 Task: Look for space in Bhitarwār, India from 12th  July, 2023 to 15th July, 2023 for 3 adults in price range Rs.12000 to Rs.16000. Place can be entire place with 2 bedrooms having 3 beds and 1 bathroom. Property type can be house, flat, guest house. Booking option can be shelf check-in. Required host language is English.
Action: Mouse moved to (396, 48)
Screenshot: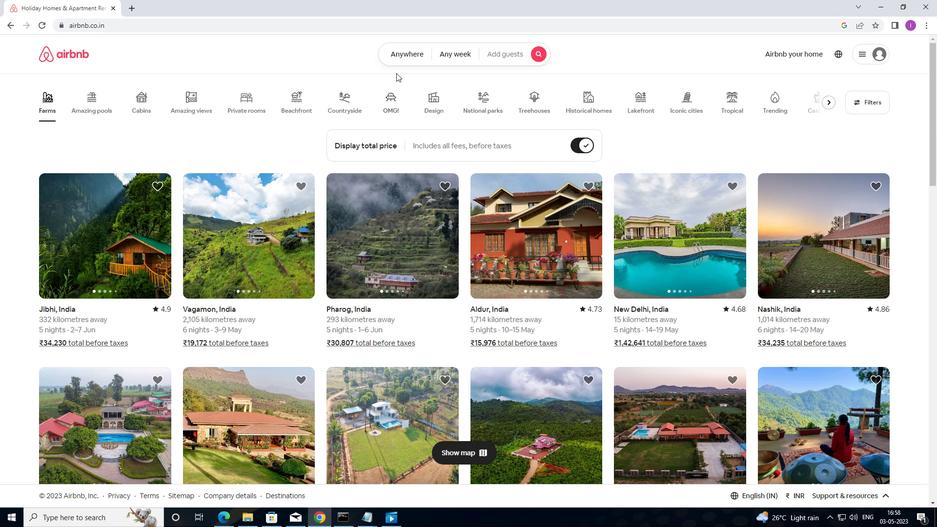 
Action: Mouse pressed left at (396, 48)
Screenshot: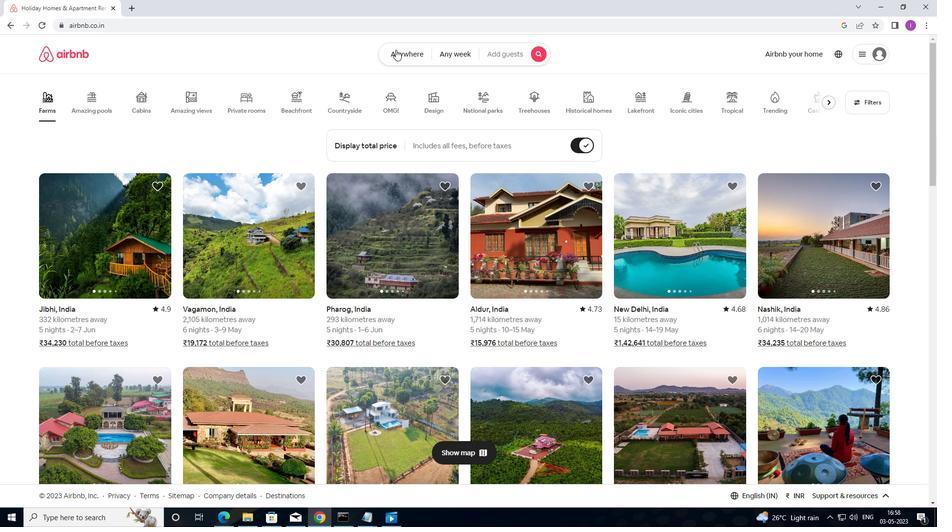 
Action: Mouse moved to (313, 95)
Screenshot: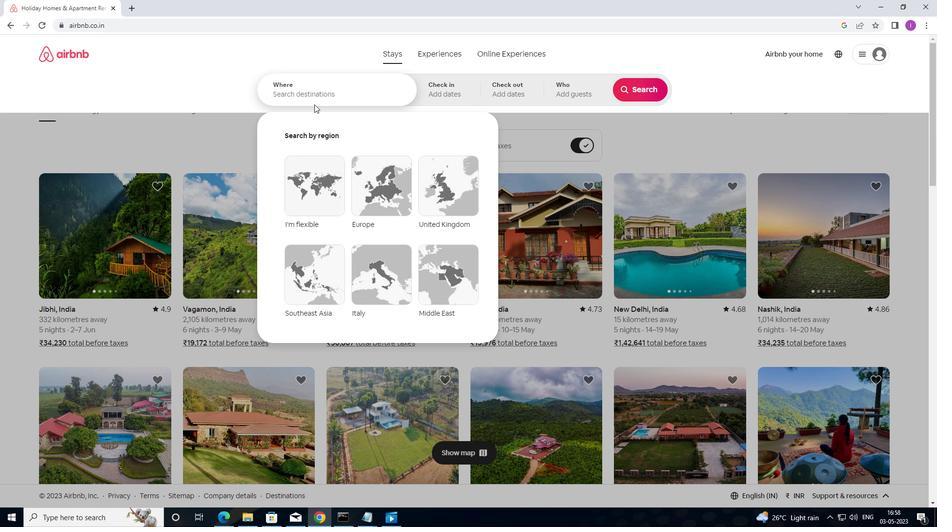 
Action: Mouse pressed left at (313, 95)
Screenshot: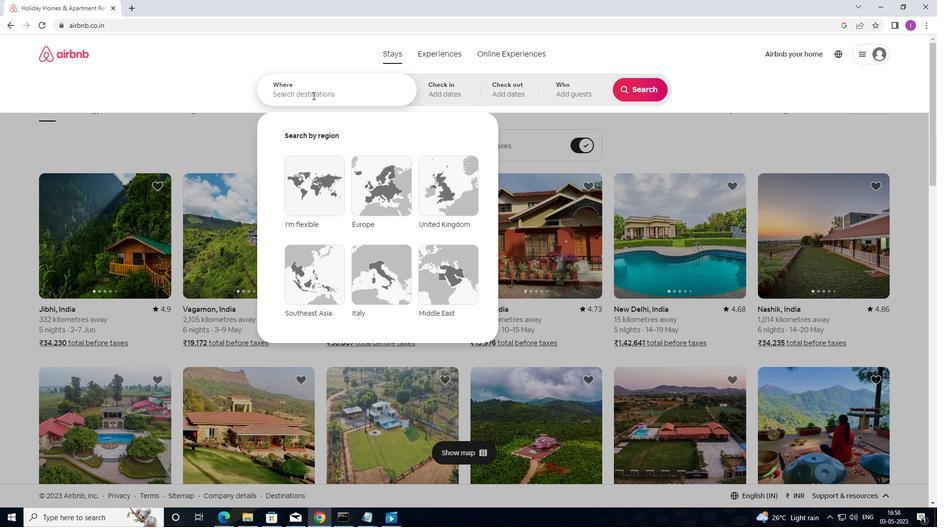 
Action: Mouse moved to (397, 85)
Screenshot: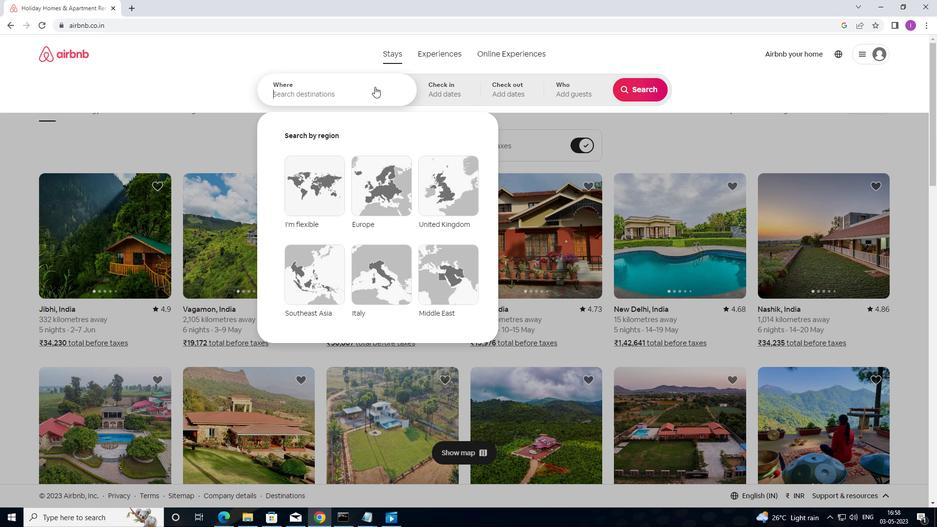 
Action: Key pressed <Key.shift>BHITARWAR,<Key.shift>INDIA
Screenshot: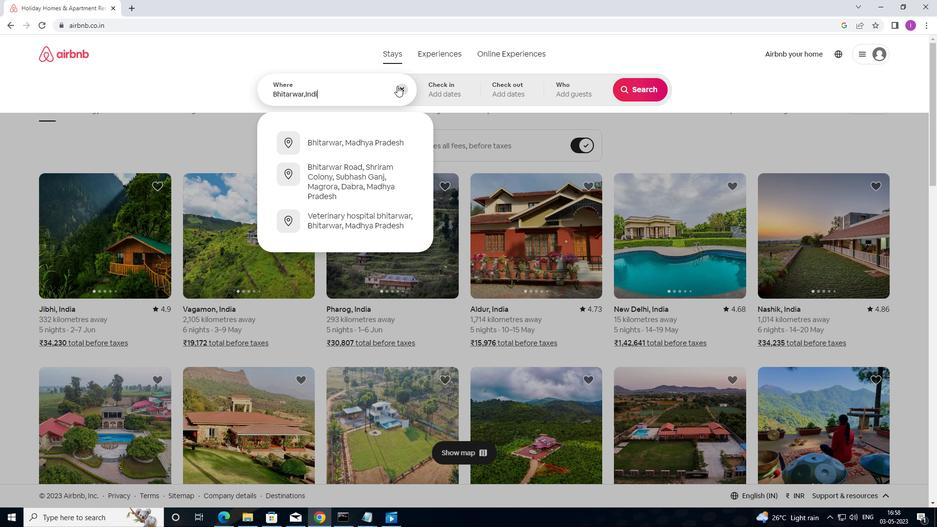 
Action: Mouse moved to (462, 87)
Screenshot: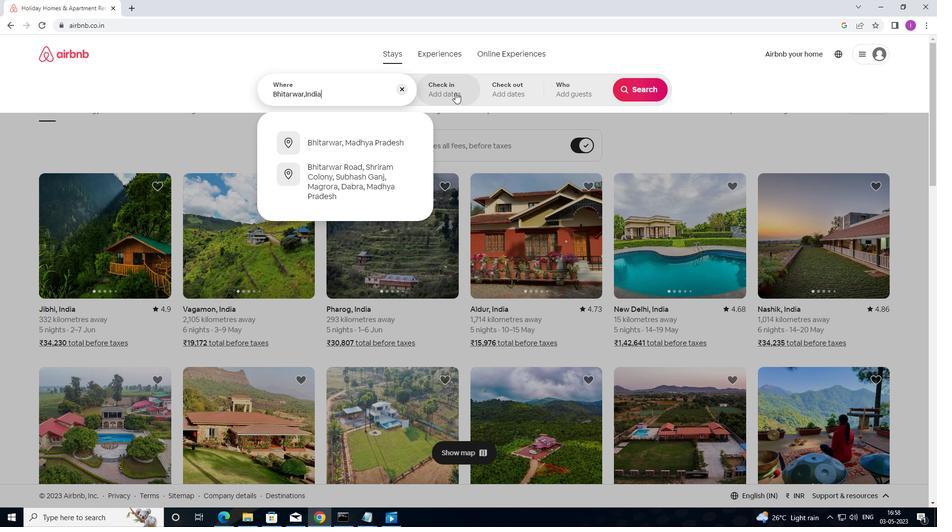 
Action: Mouse pressed left at (462, 87)
Screenshot: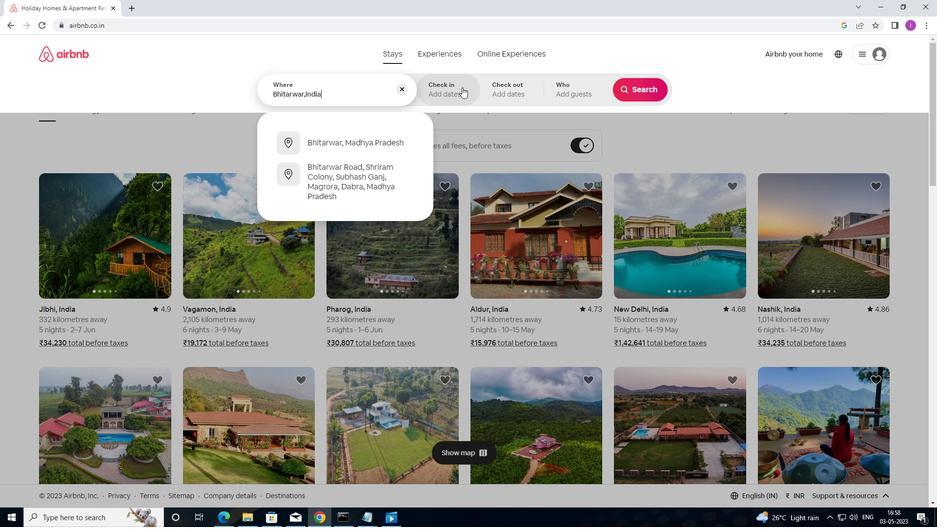 
Action: Mouse moved to (635, 173)
Screenshot: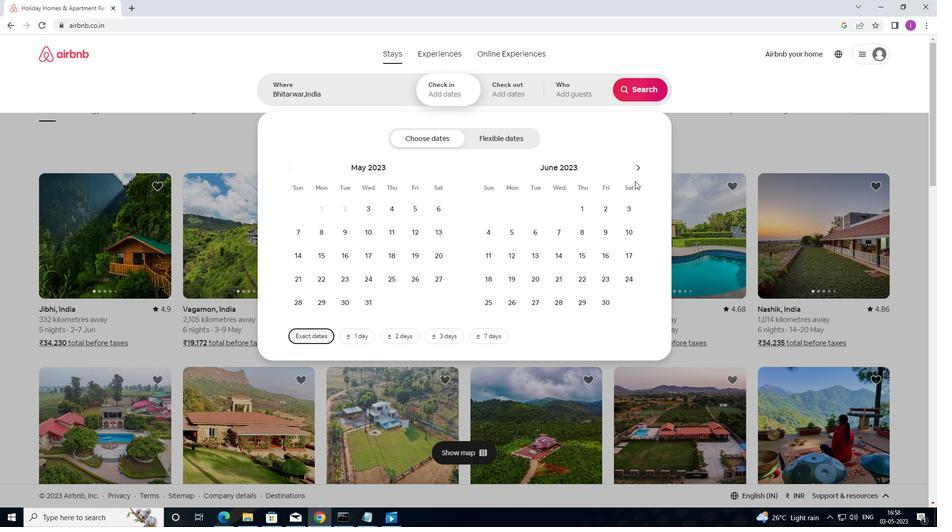 
Action: Mouse pressed left at (635, 173)
Screenshot: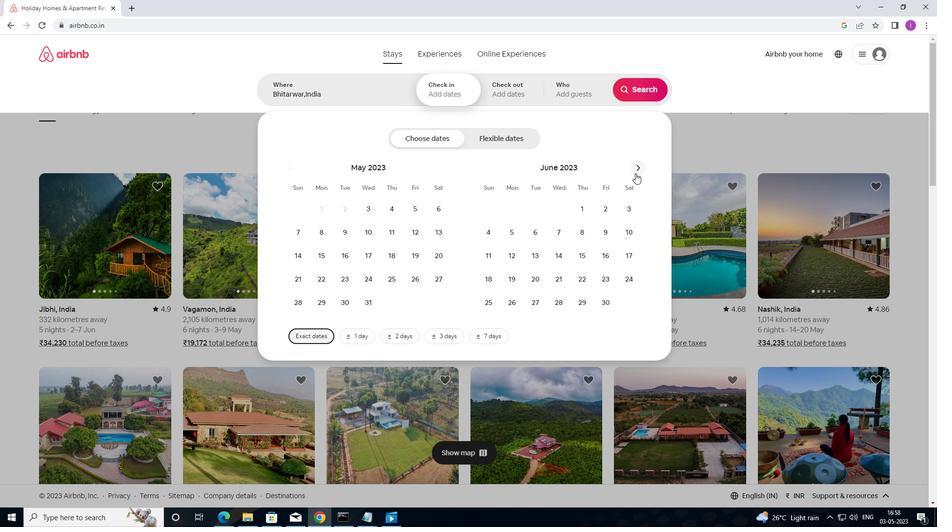 
Action: Mouse moved to (553, 255)
Screenshot: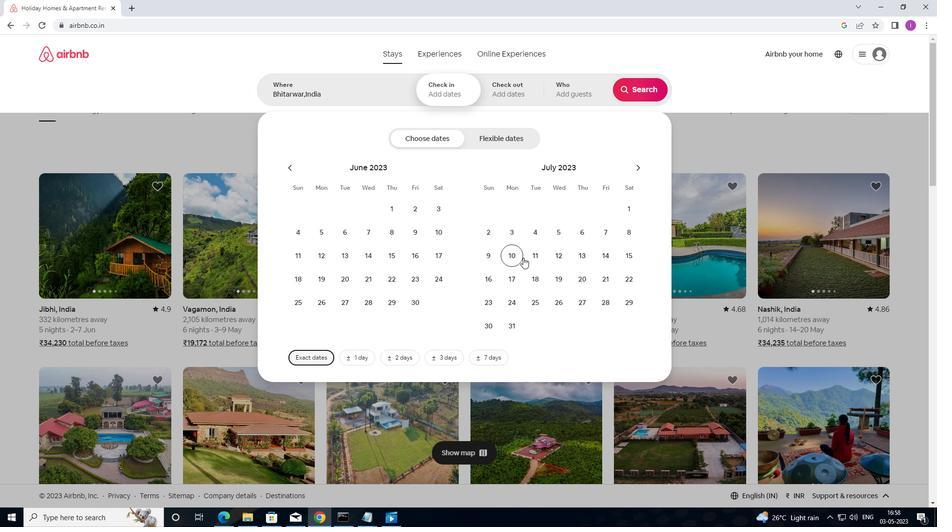 
Action: Mouse pressed left at (553, 255)
Screenshot: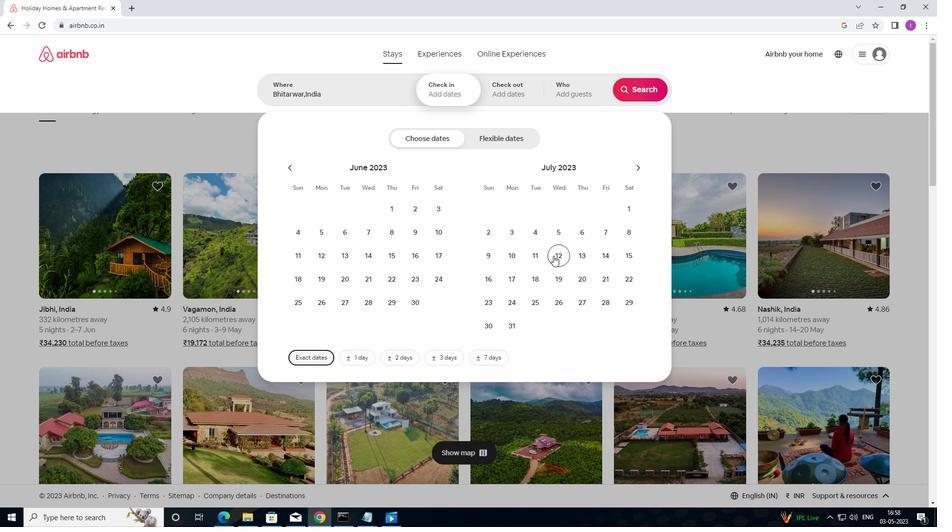 
Action: Mouse moved to (633, 255)
Screenshot: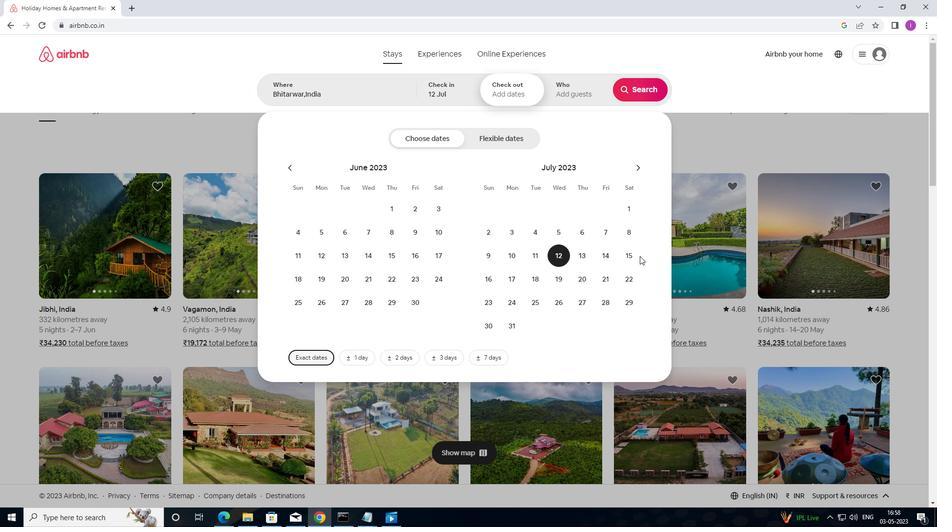 
Action: Mouse pressed left at (633, 255)
Screenshot: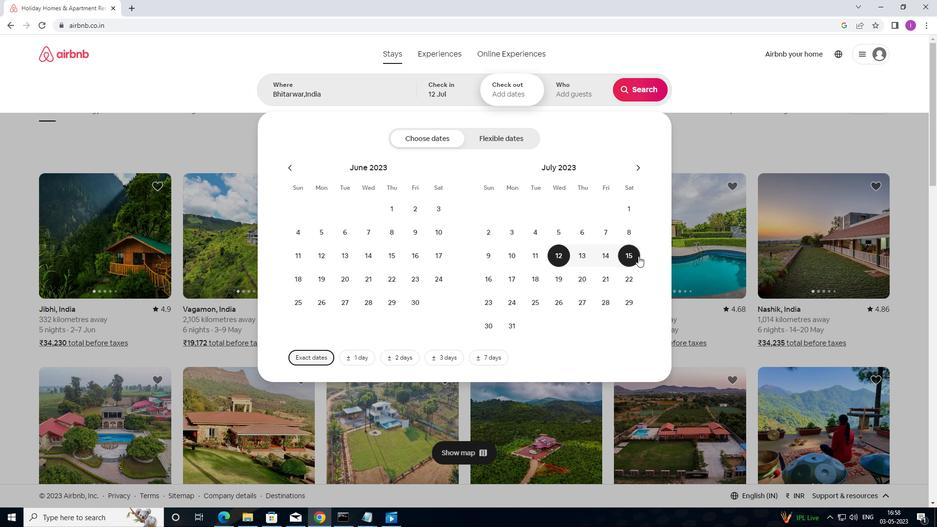 
Action: Mouse moved to (587, 91)
Screenshot: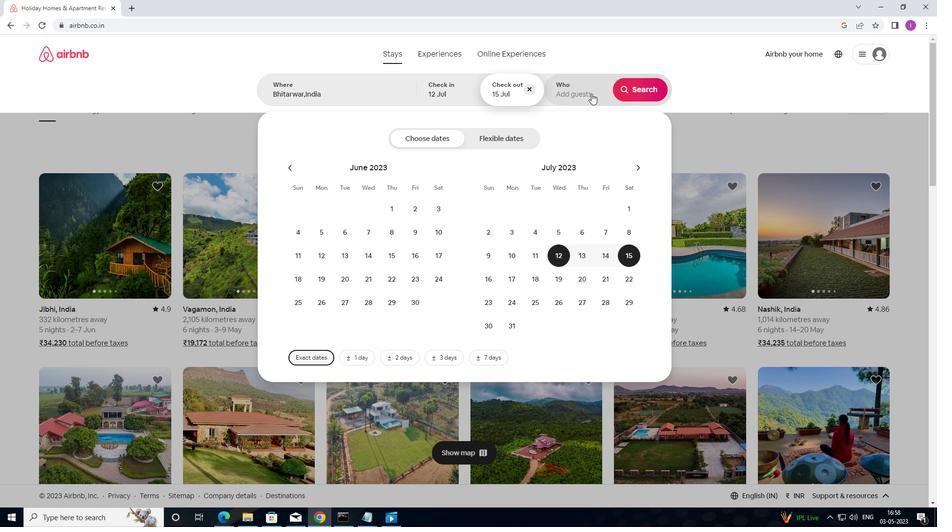 
Action: Mouse pressed left at (587, 91)
Screenshot: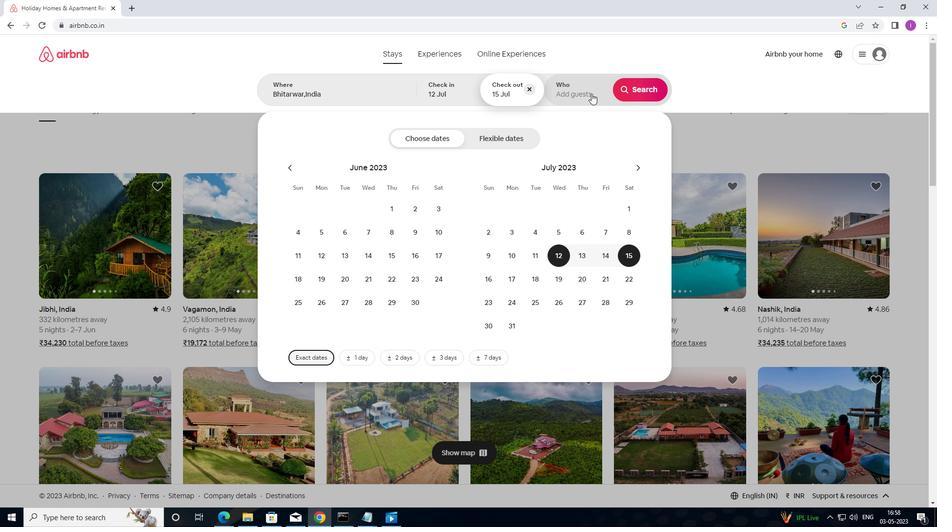
Action: Mouse moved to (647, 145)
Screenshot: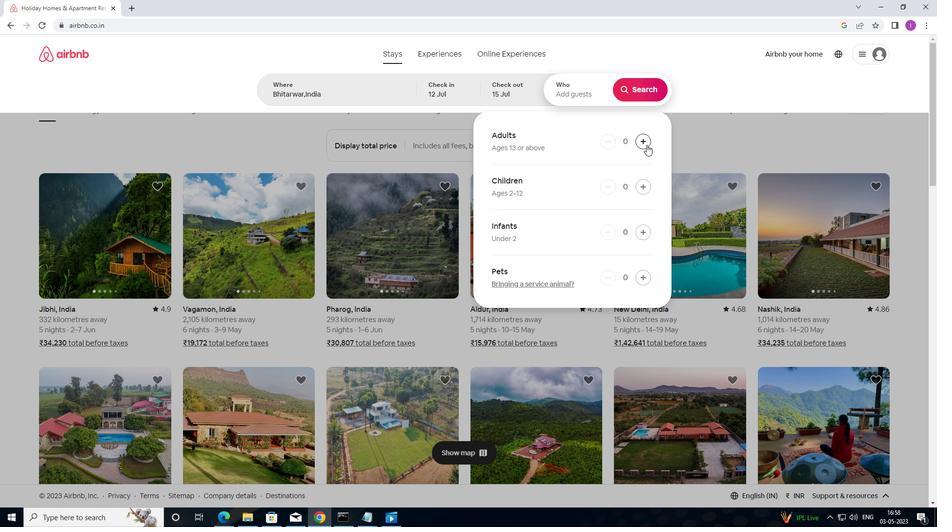 
Action: Mouse pressed left at (647, 145)
Screenshot: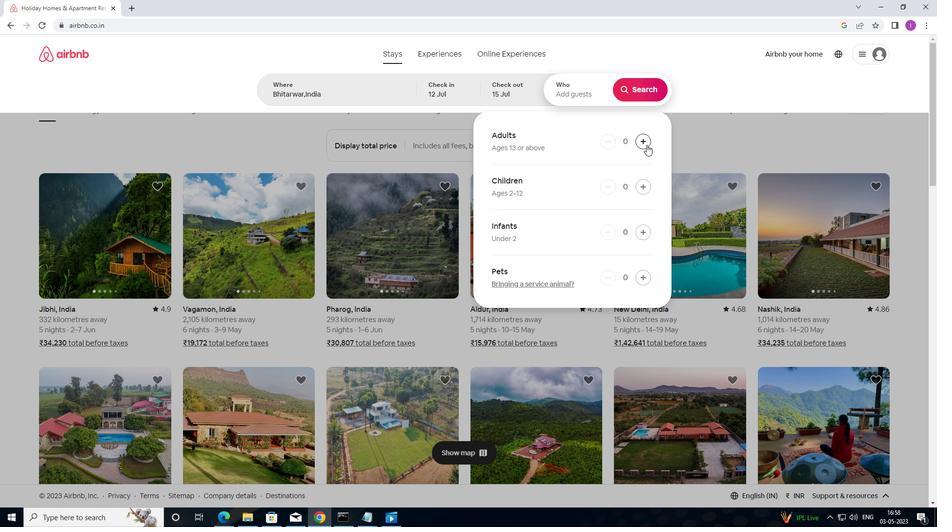 
Action: Mouse moved to (645, 145)
Screenshot: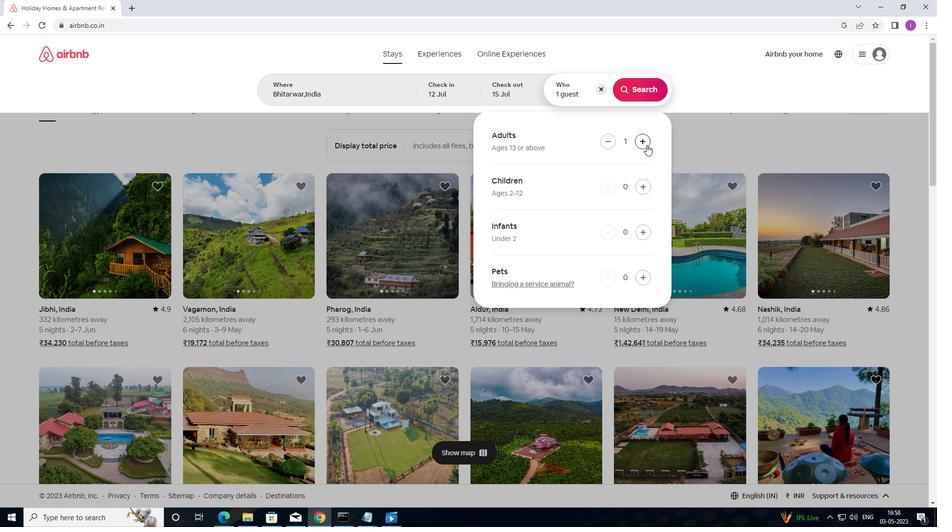 
Action: Mouse pressed left at (645, 145)
Screenshot: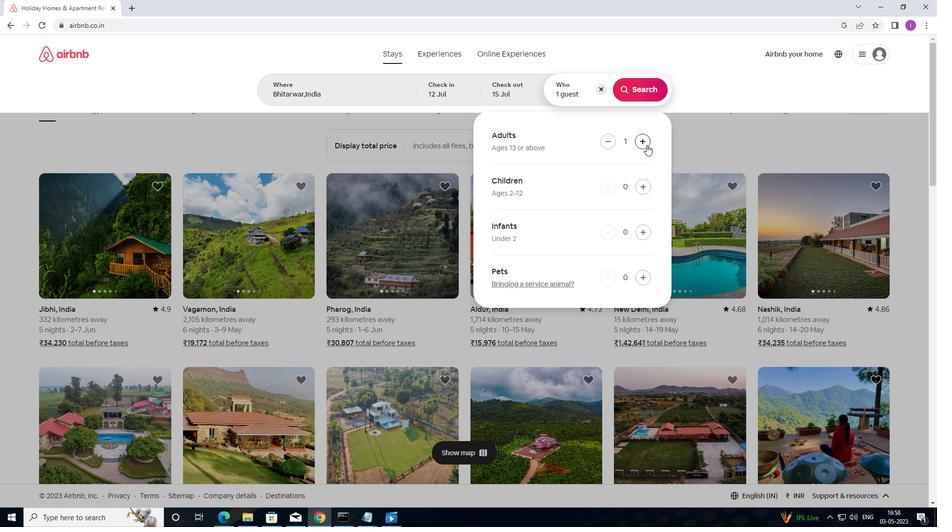 
Action: Mouse moved to (642, 140)
Screenshot: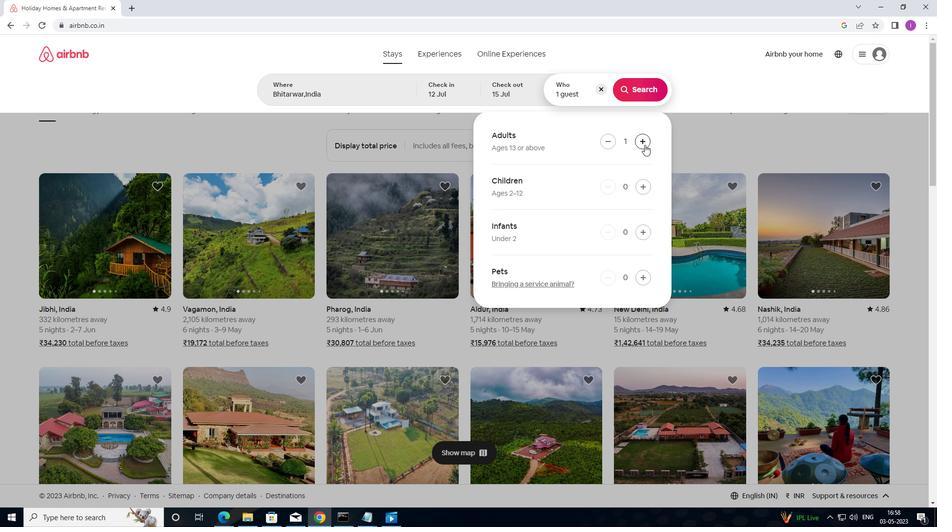 
Action: Mouse pressed left at (642, 140)
Screenshot: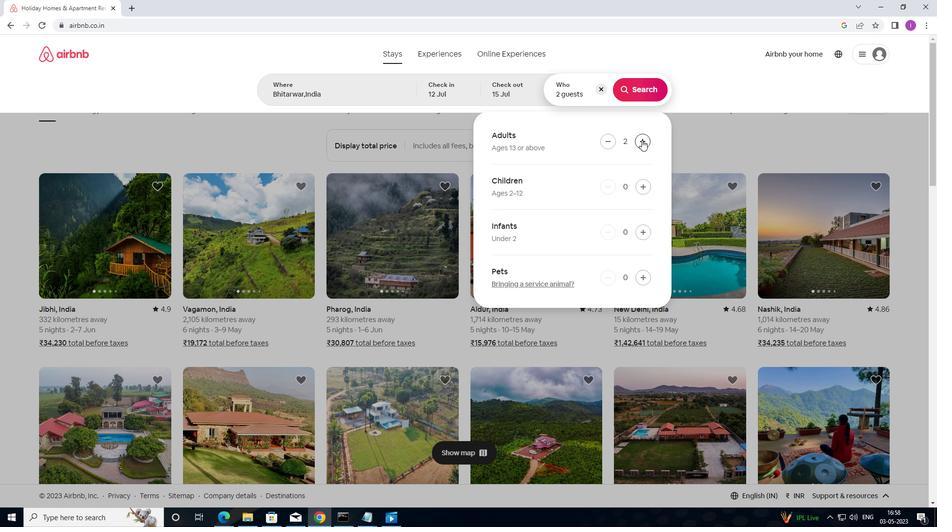 
Action: Mouse moved to (653, 95)
Screenshot: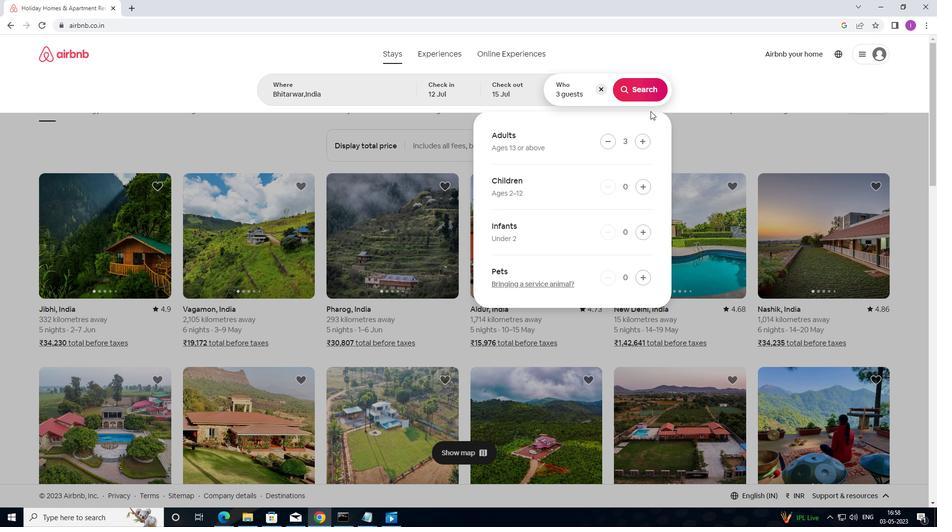 
Action: Mouse pressed left at (653, 95)
Screenshot: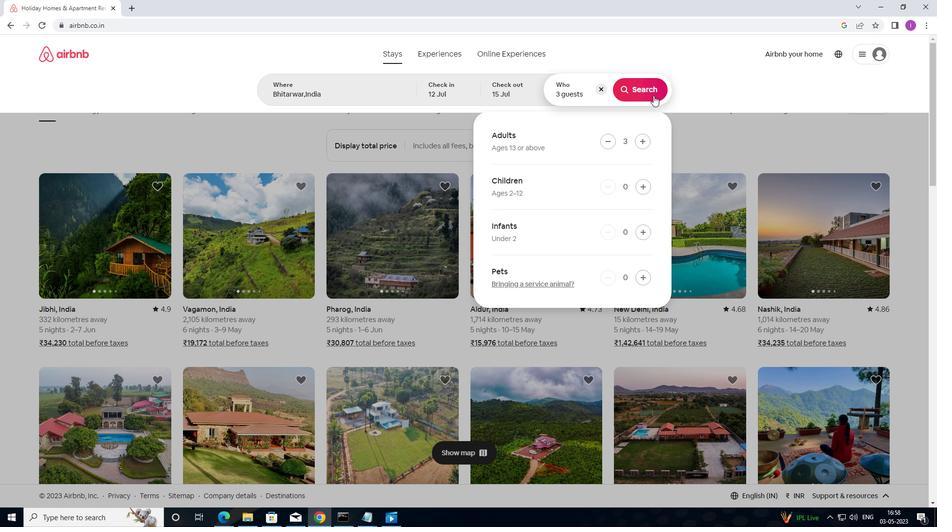 
Action: Mouse moved to (888, 89)
Screenshot: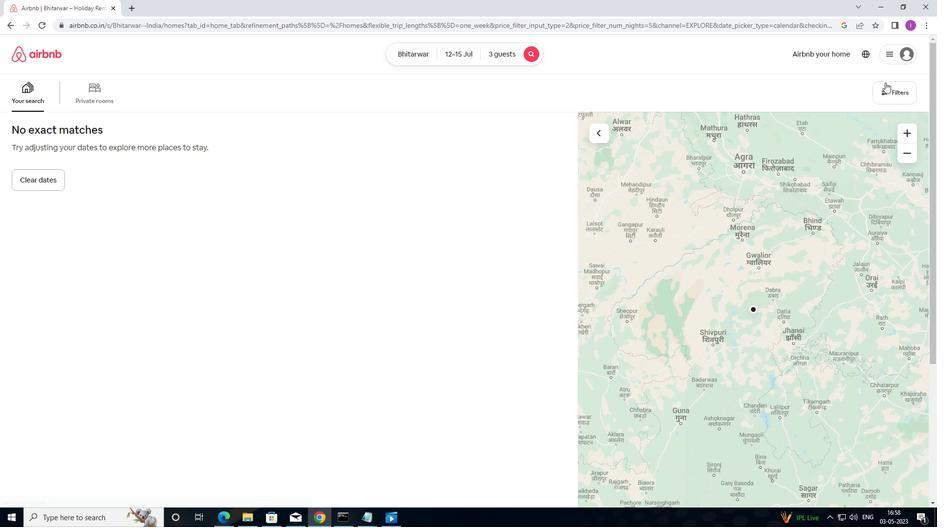 
Action: Mouse pressed left at (888, 89)
Screenshot: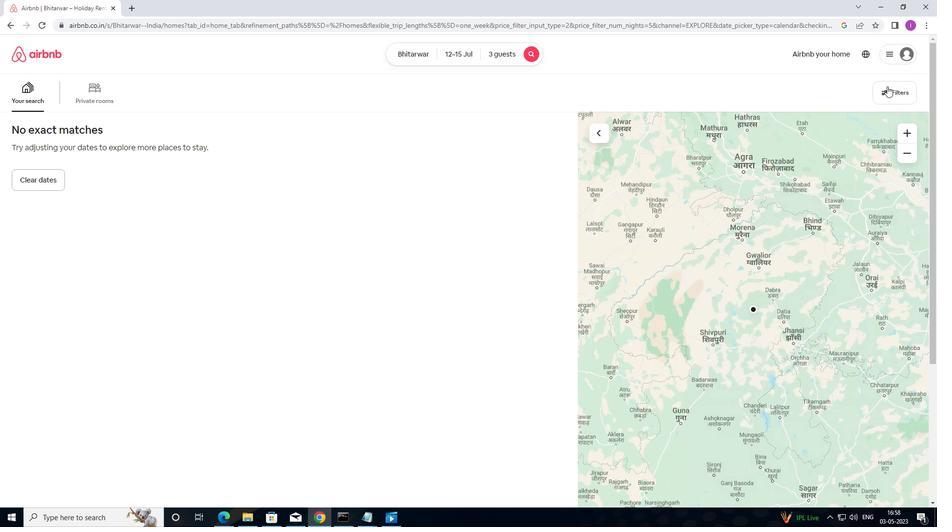 
Action: Mouse moved to (371, 153)
Screenshot: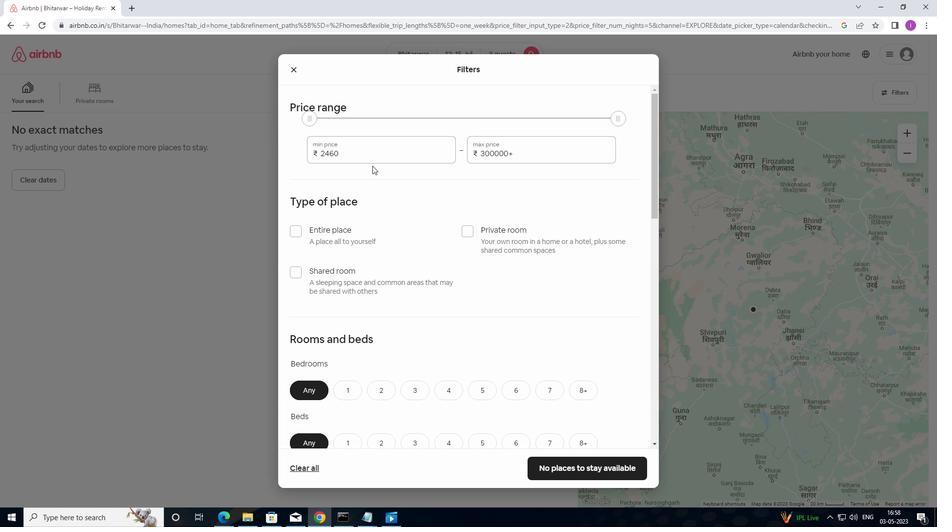 
Action: Mouse pressed left at (371, 153)
Screenshot: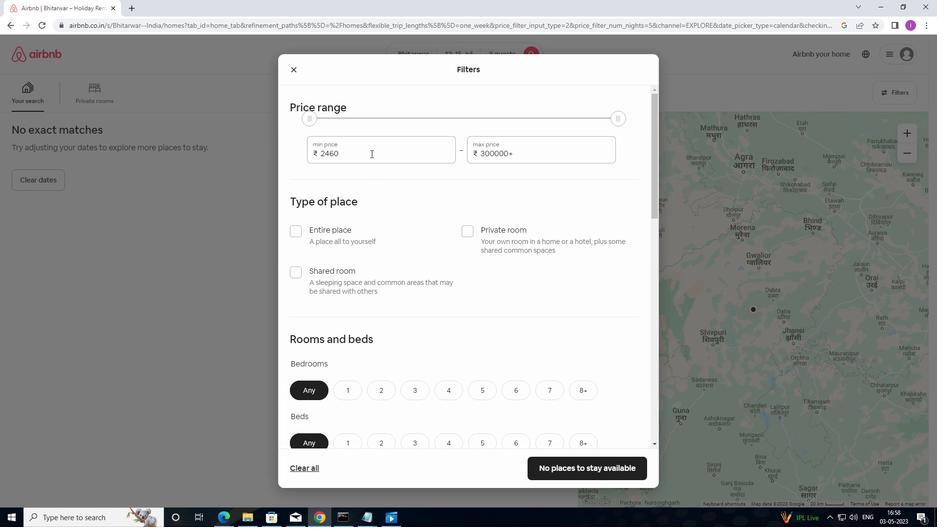 
Action: Mouse moved to (316, 156)
Screenshot: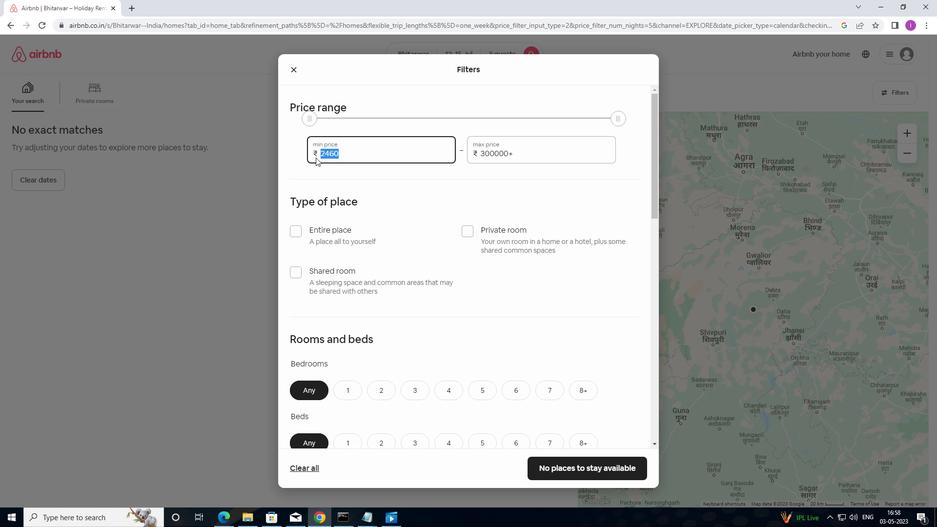 
Action: Key pressed 12
Screenshot: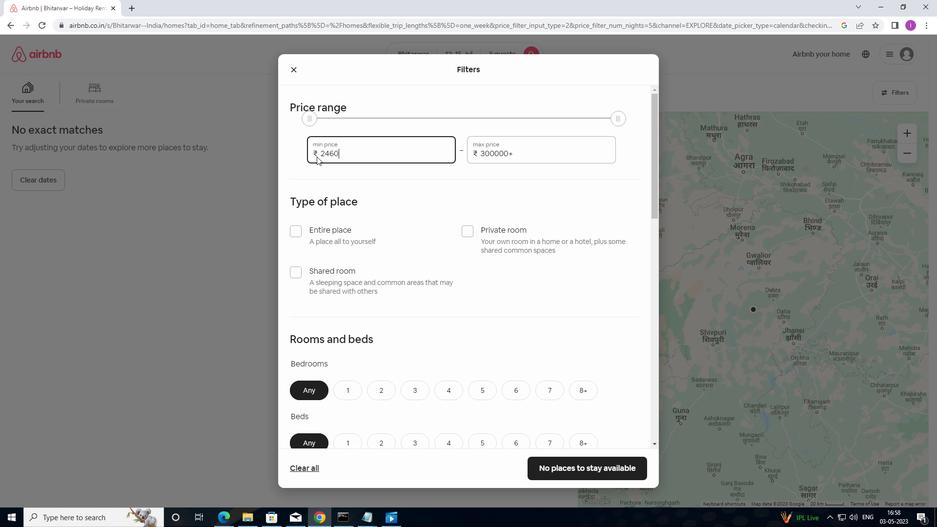
Action: Mouse moved to (317, 155)
Screenshot: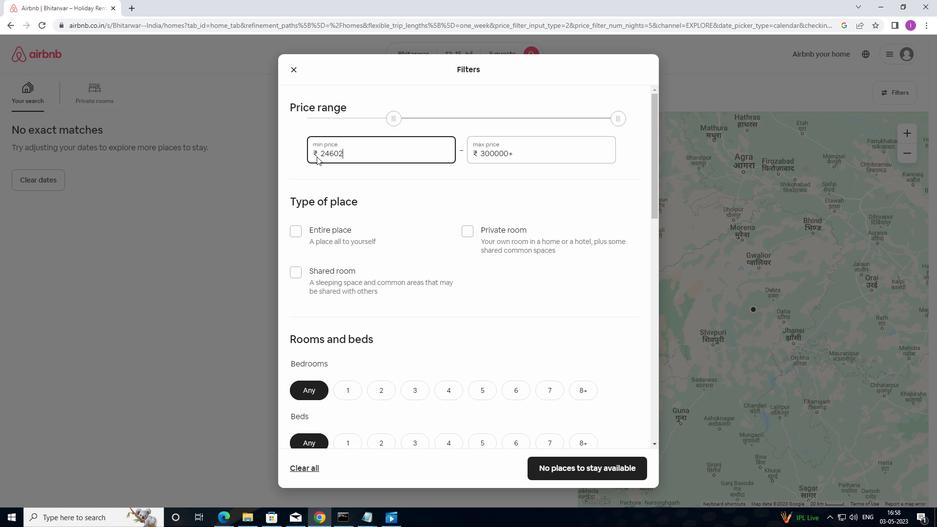 
Action: Key pressed 0
Screenshot: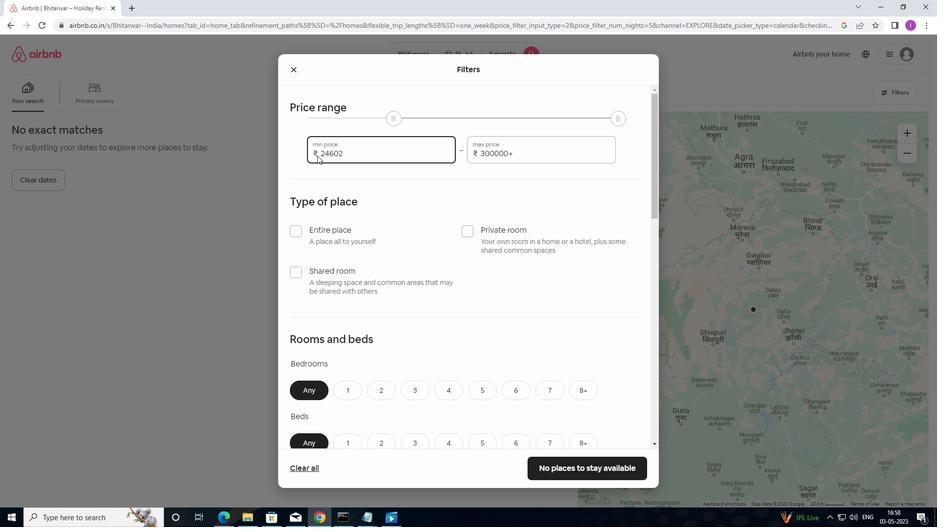 
Action: Mouse moved to (327, 153)
Screenshot: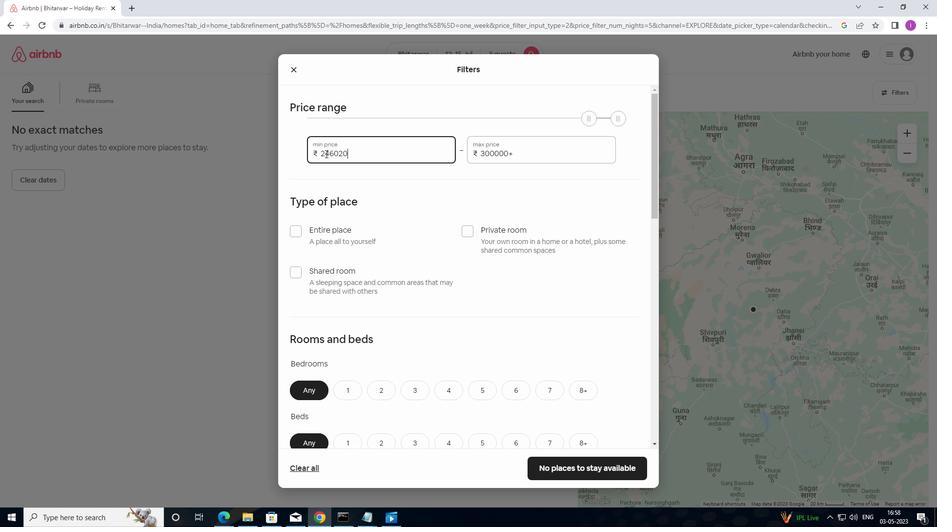 
Action: Key pressed 0
Screenshot: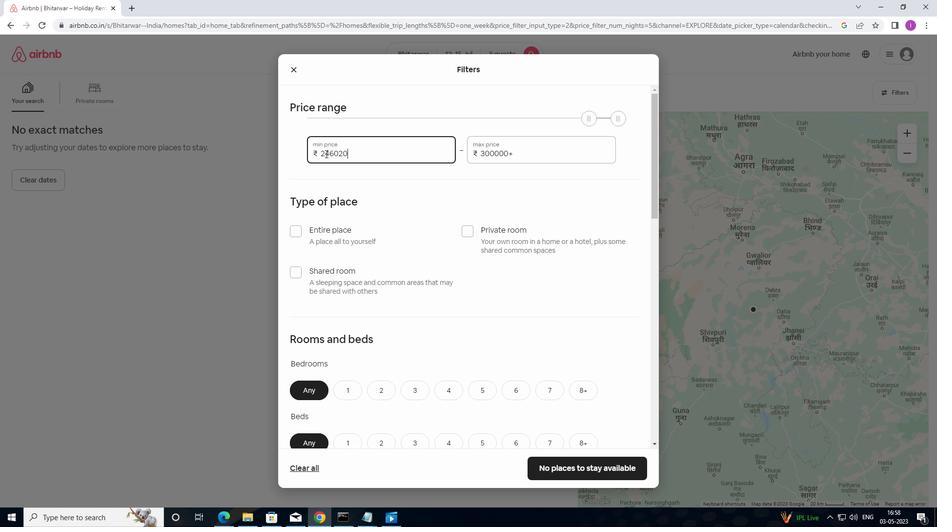 
Action: Mouse moved to (374, 155)
Screenshot: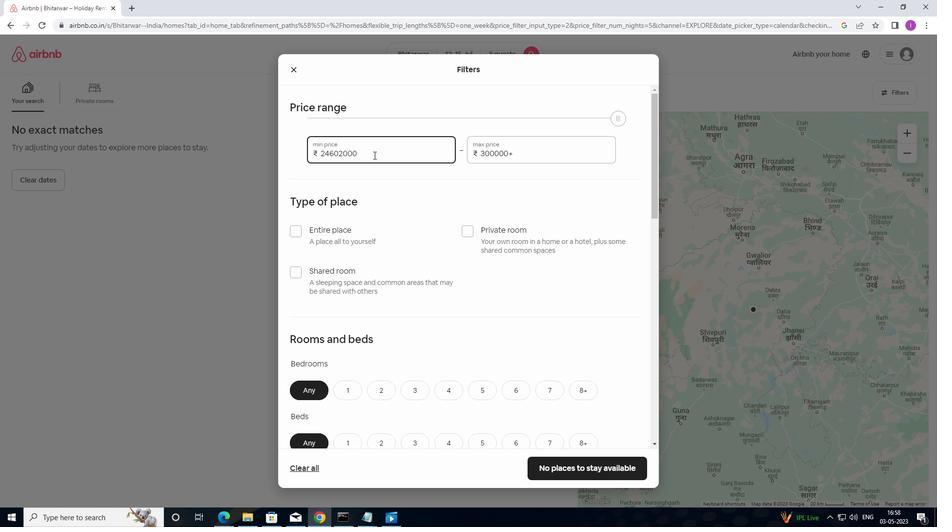 
Action: Key pressed <Key.backspace>
Screenshot: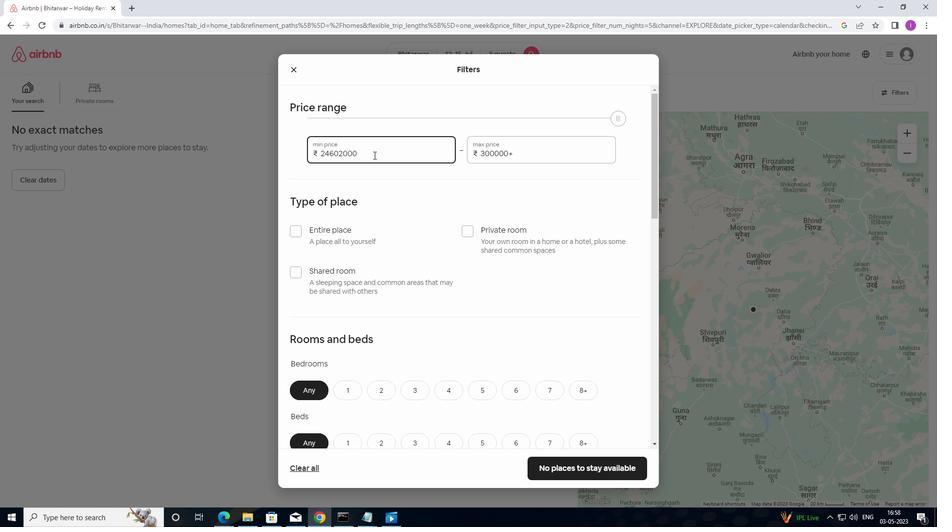 
Action: Mouse moved to (374, 153)
Screenshot: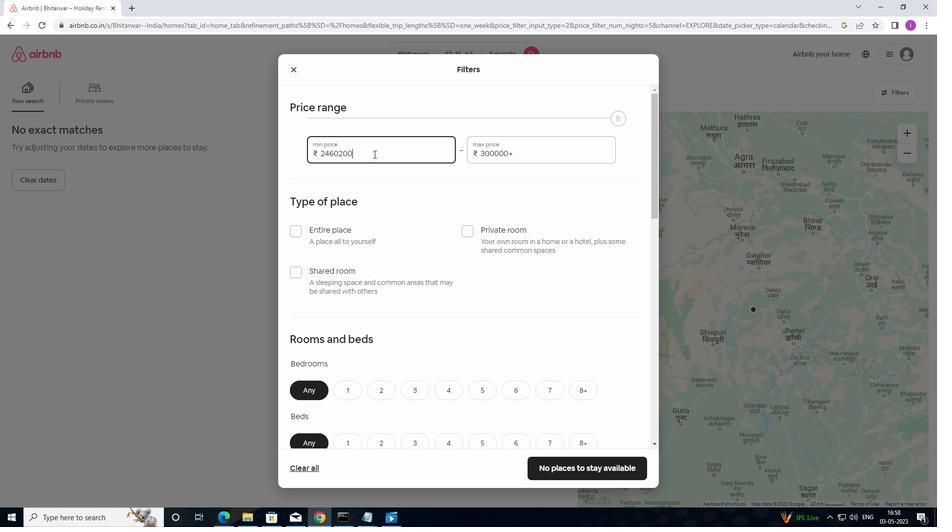 
Action: Key pressed <Key.backspace><Key.backspace><Key.backspace><Key.backspace><Key.backspace><Key.backspace><Key.backspace><Key.backspace><Key.backspace>
Screenshot: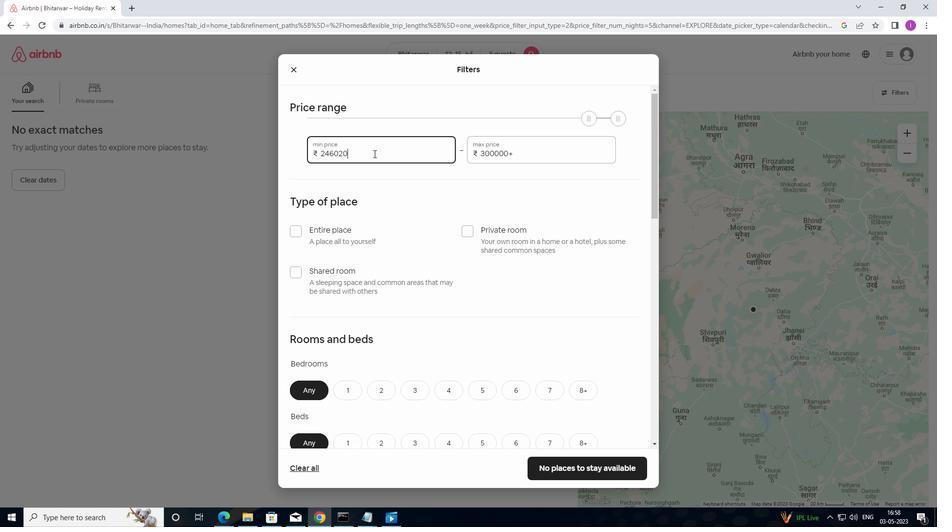 
Action: Mouse moved to (374, 153)
Screenshot: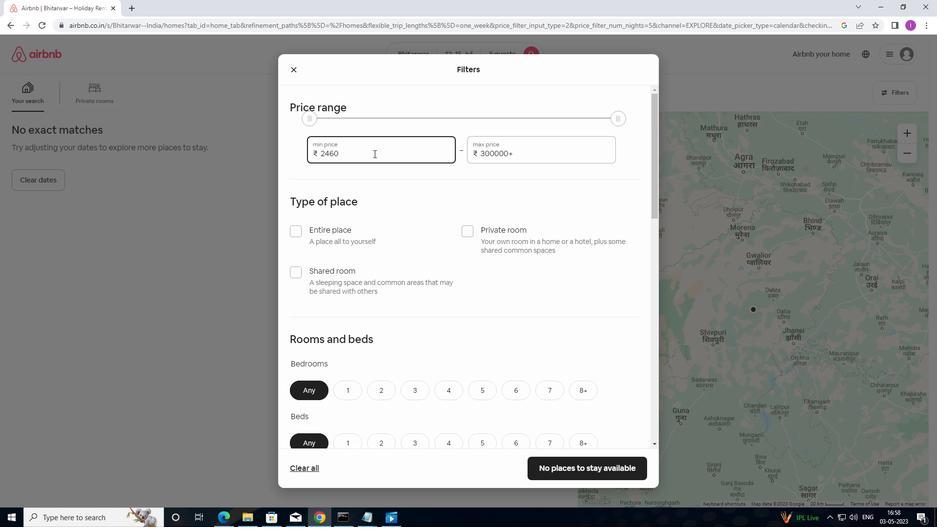 
Action: Key pressed <Key.backspace>
Screenshot: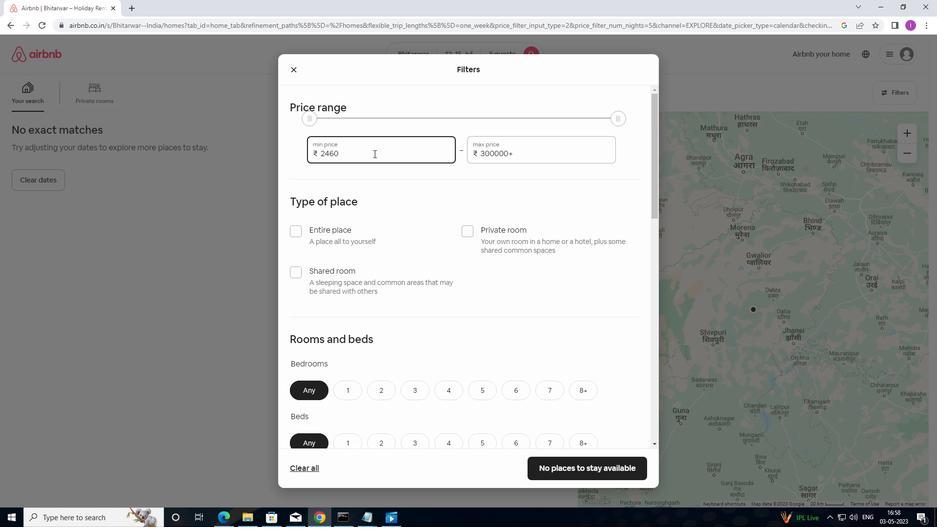 
Action: Mouse moved to (374, 152)
Screenshot: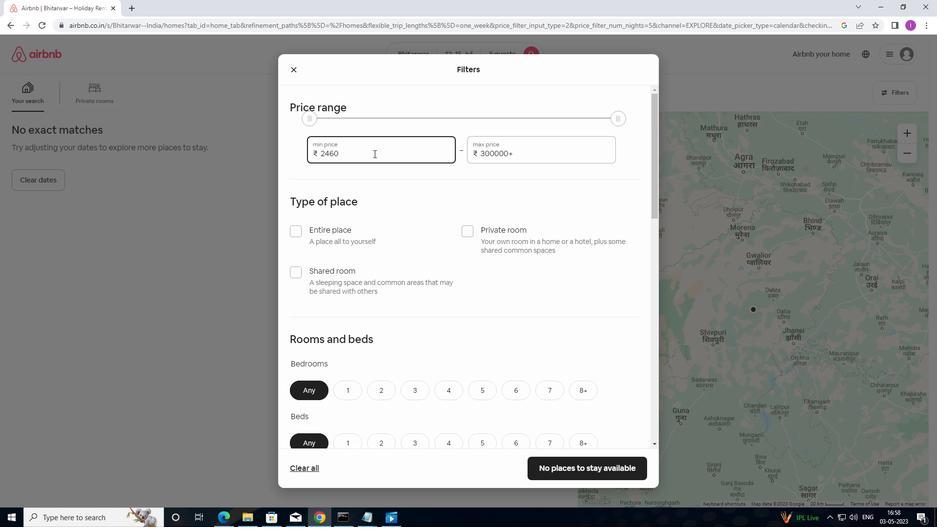 
Action: Key pressed <Key.backspace>
Screenshot: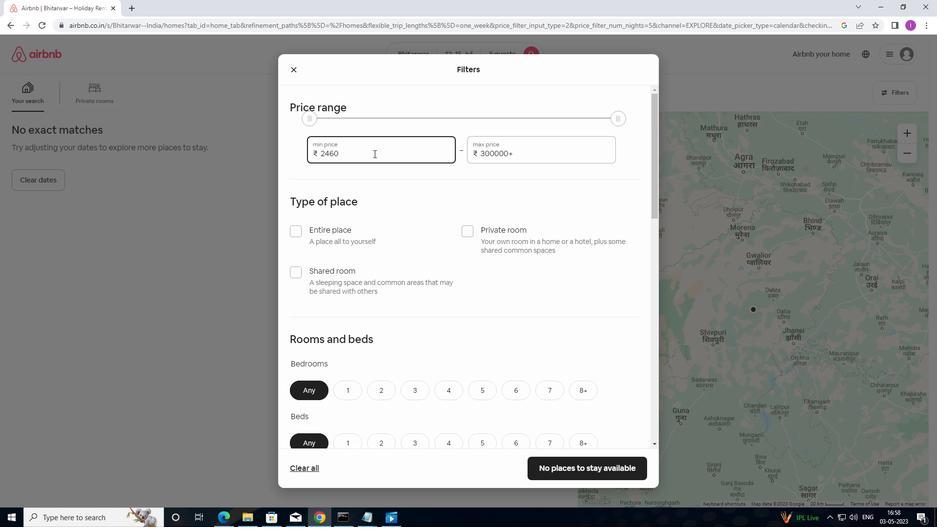 
Action: Mouse moved to (375, 151)
Screenshot: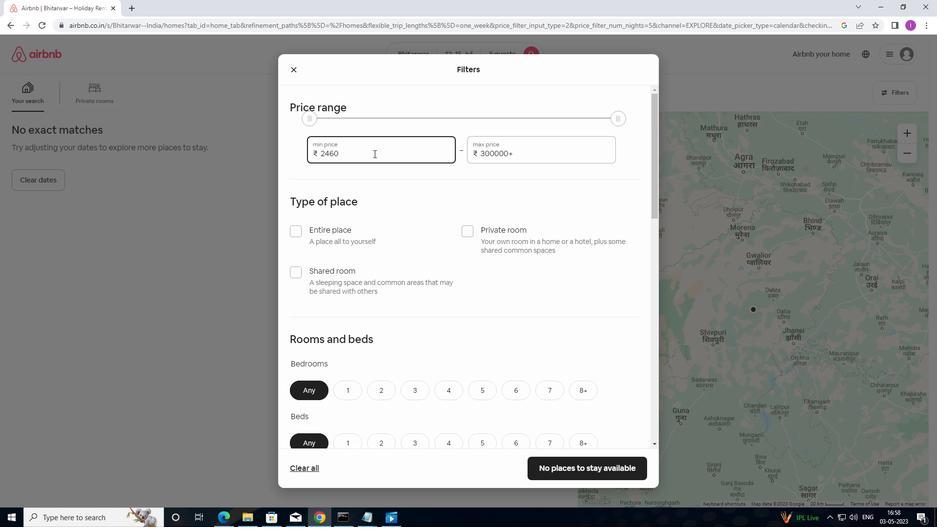 
Action: Key pressed <Key.backspace>
Screenshot: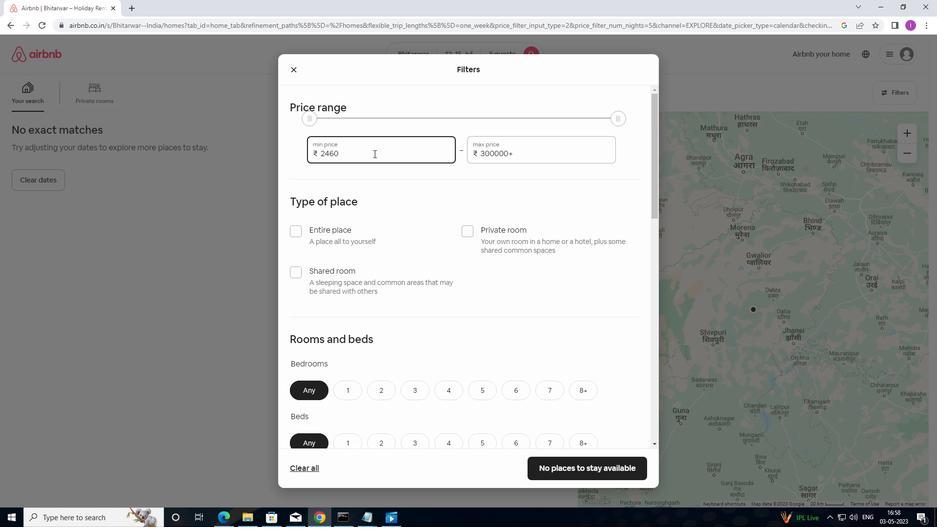
Action: Mouse moved to (375, 151)
Screenshot: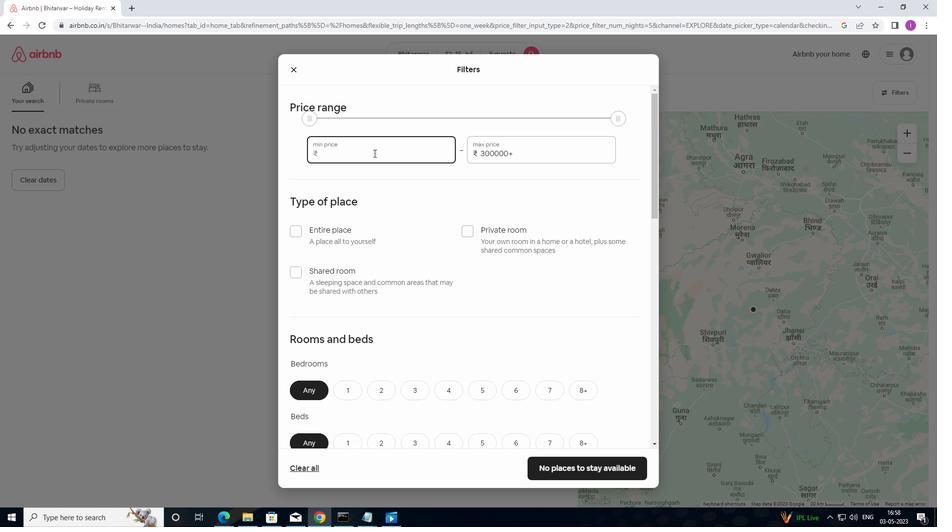 
Action: Key pressed <Key.backspace><Key.backspace><Key.backspace><Key.backspace>
Screenshot: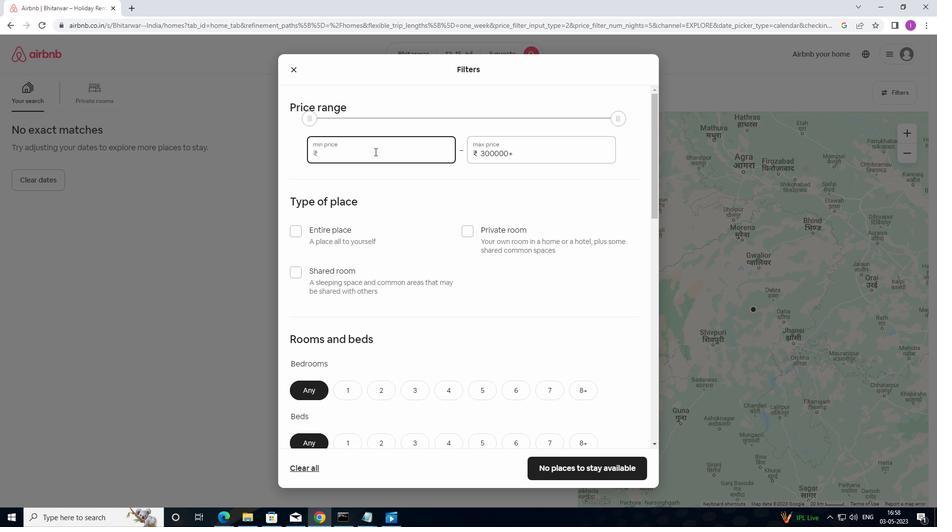 
Action: Mouse moved to (377, 146)
Screenshot: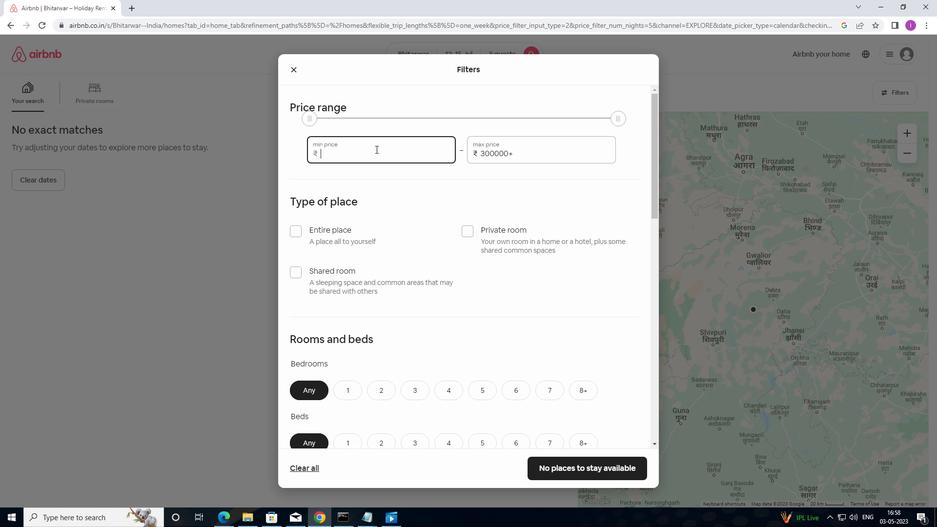 
Action: Key pressed 1200
Screenshot: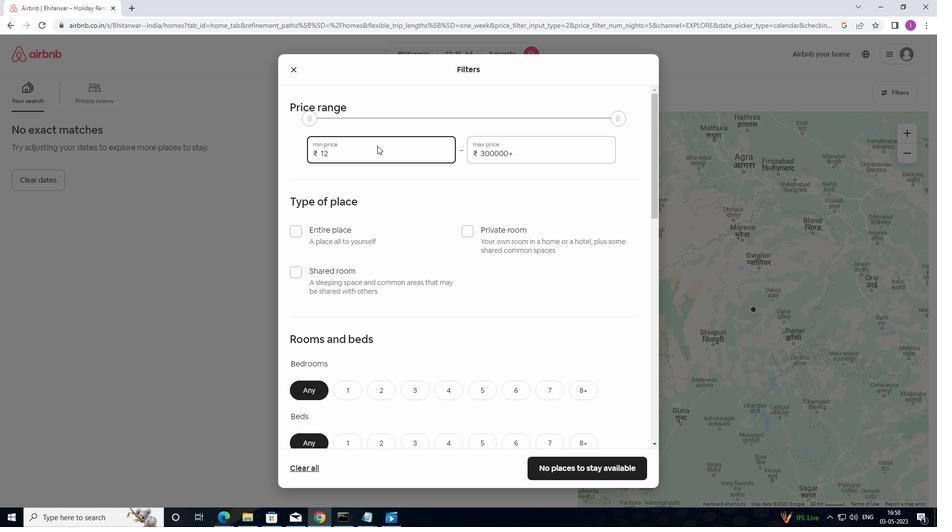 
Action: Mouse moved to (379, 145)
Screenshot: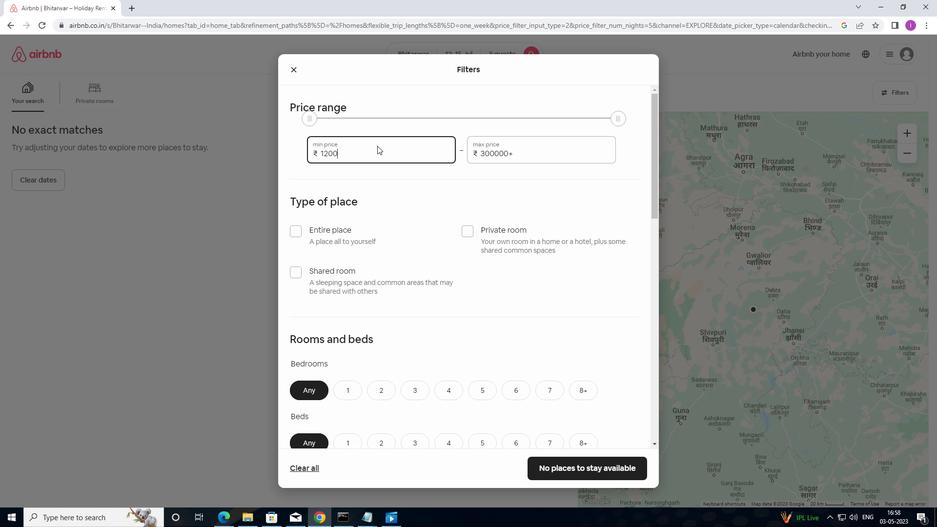 
Action: Key pressed 0
Screenshot: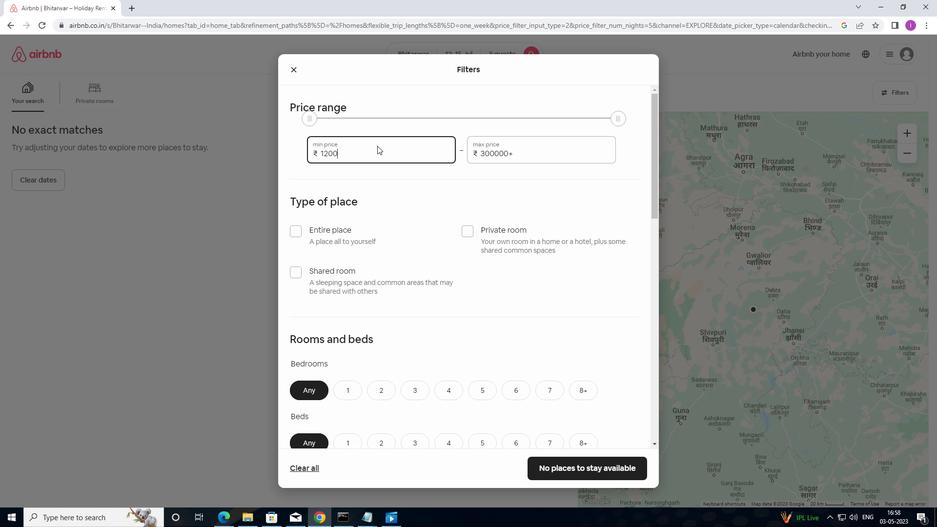 
Action: Mouse moved to (513, 148)
Screenshot: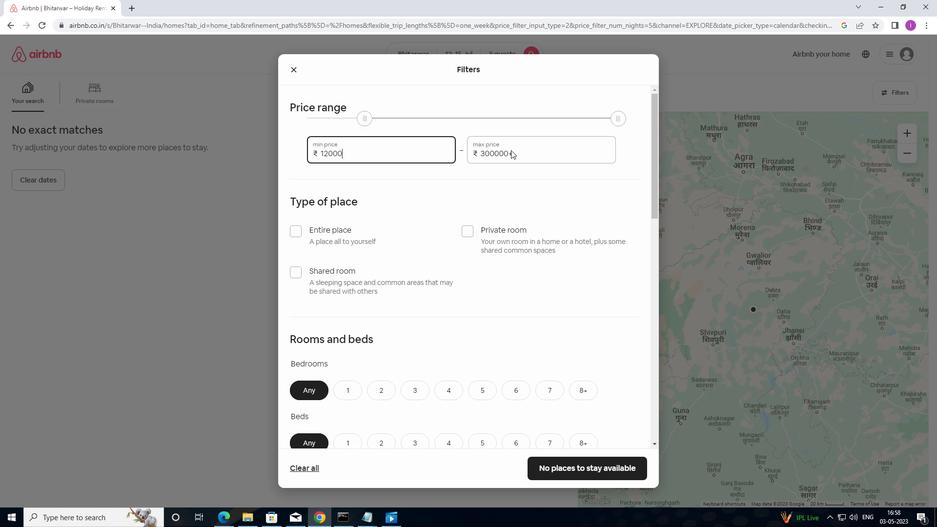 
Action: Mouse pressed left at (513, 148)
Screenshot: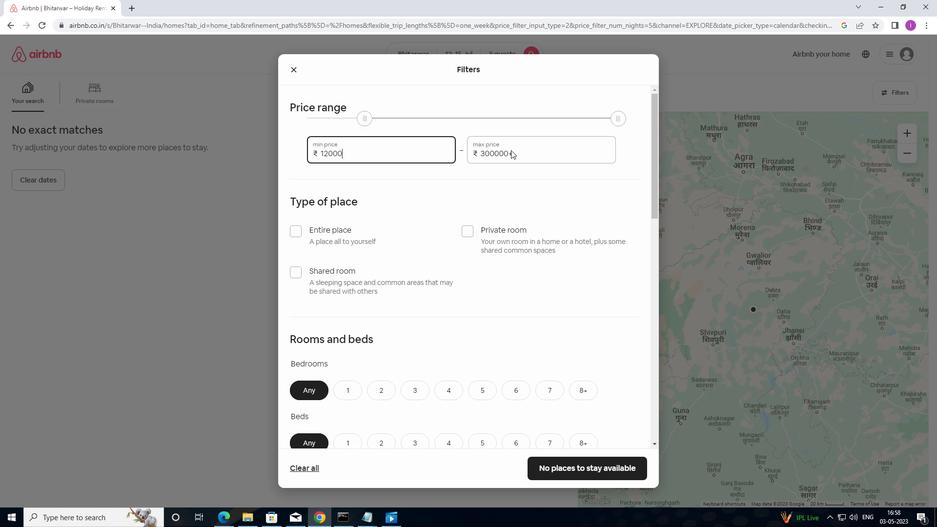 
Action: Mouse moved to (511, 154)
Screenshot: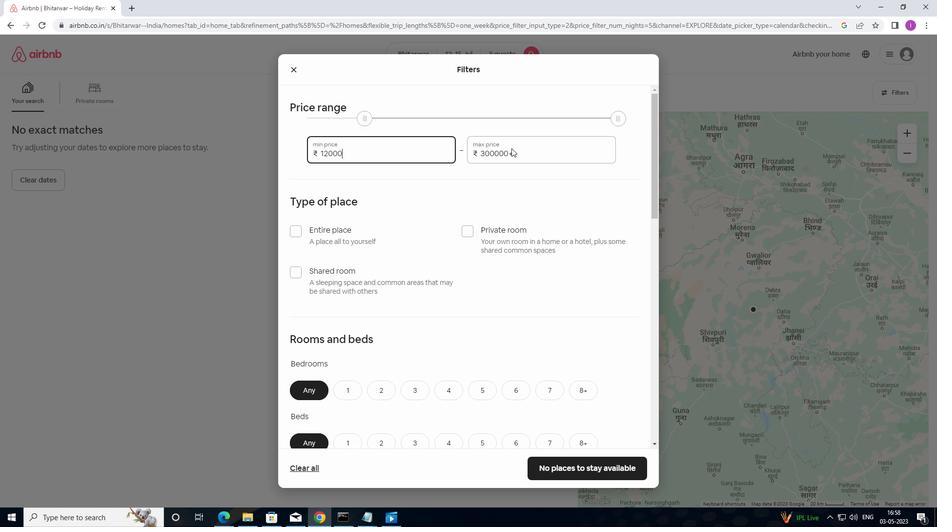 
Action: Mouse pressed left at (511, 154)
Screenshot: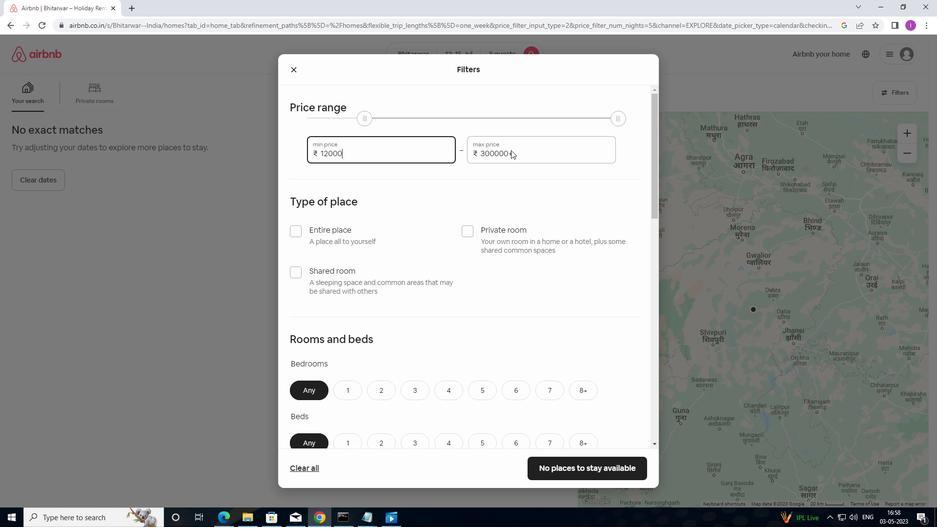 
Action: Mouse moved to (518, 150)
Screenshot: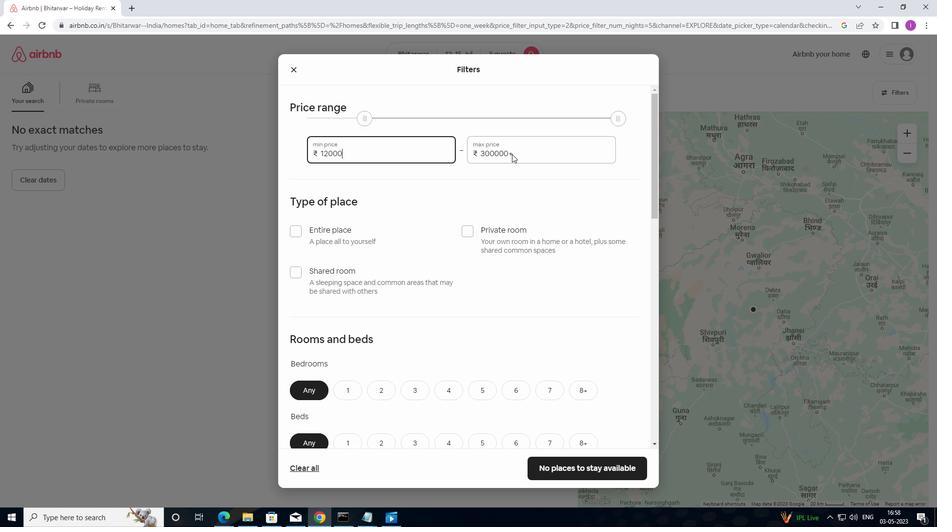 
Action: Mouse pressed left at (518, 150)
Screenshot: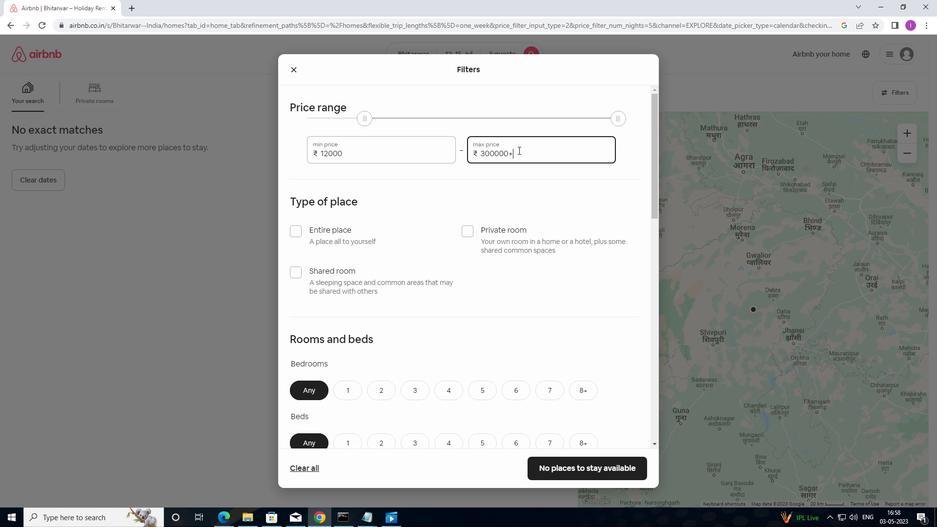 
Action: Mouse moved to (460, 152)
Screenshot: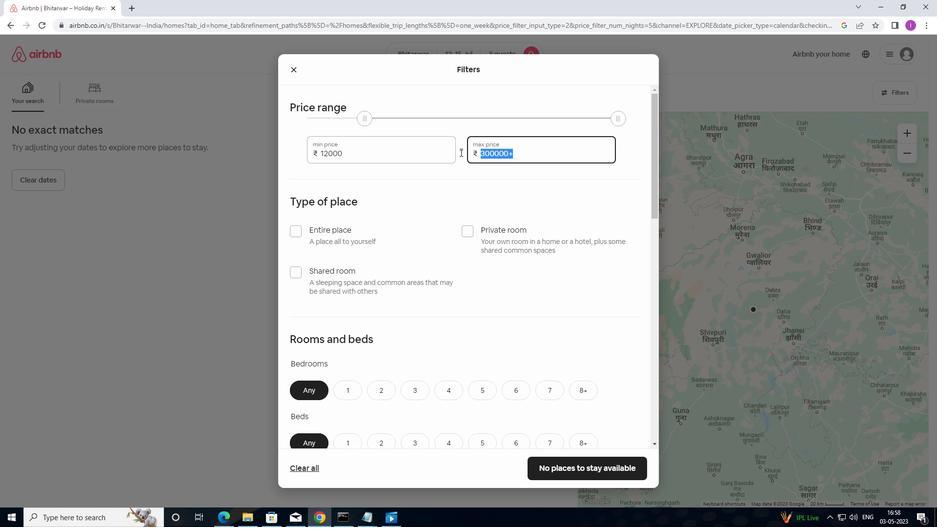 
Action: Key pressed 160
Screenshot: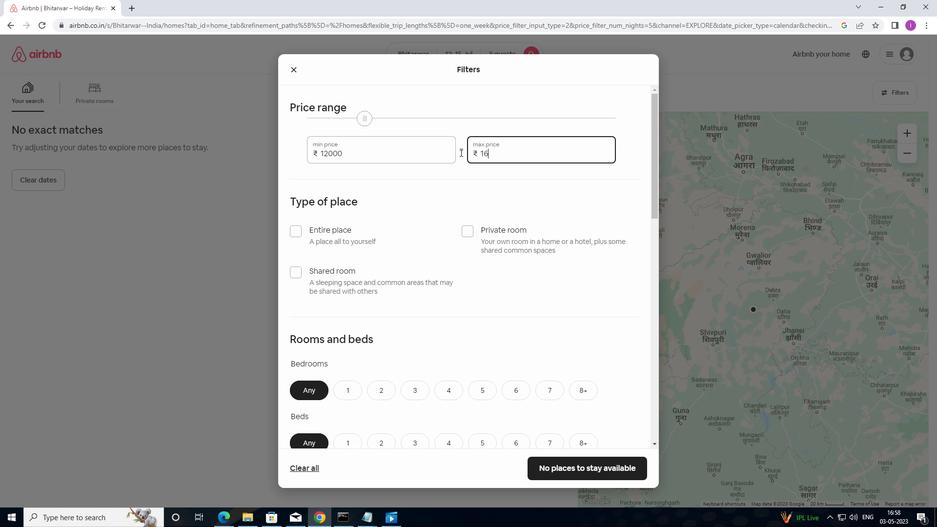 
Action: Mouse moved to (461, 151)
Screenshot: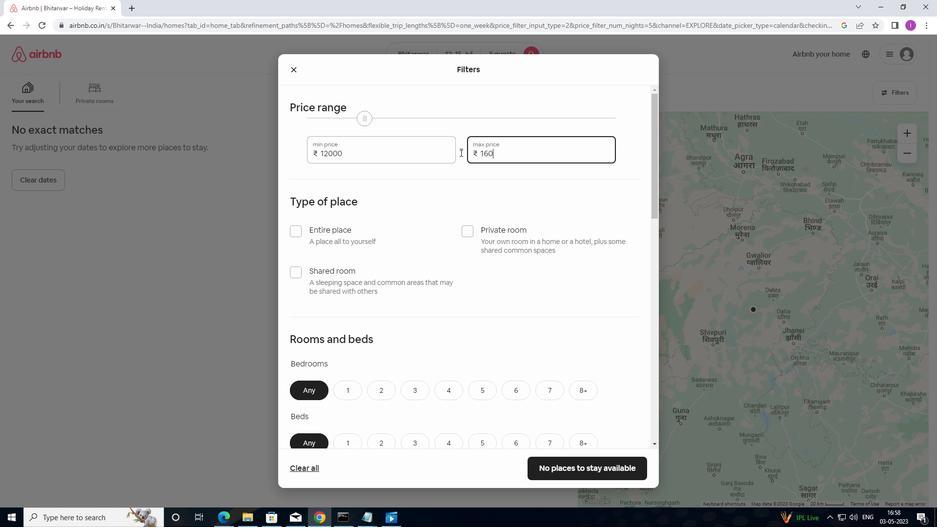 
Action: Key pressed 0
Screenshot: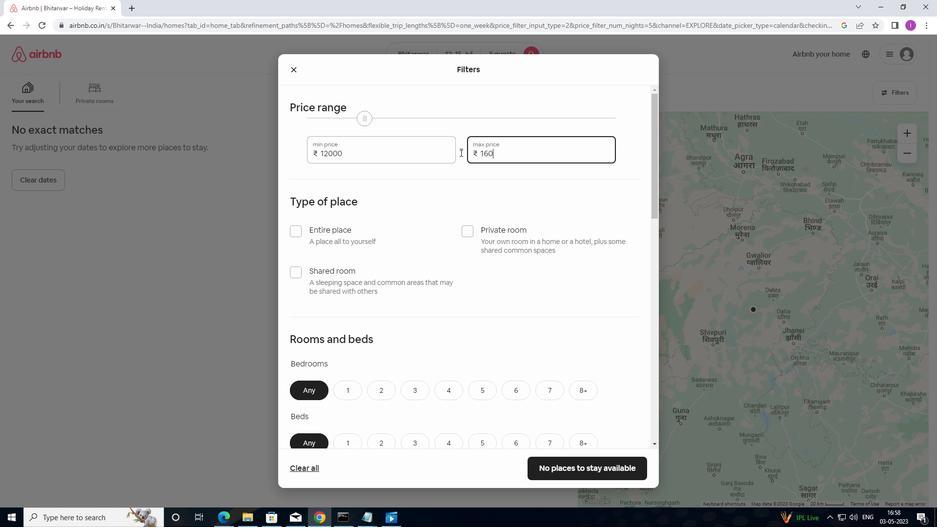 
Action: Mouse moved to (461, 149)
Screenshot: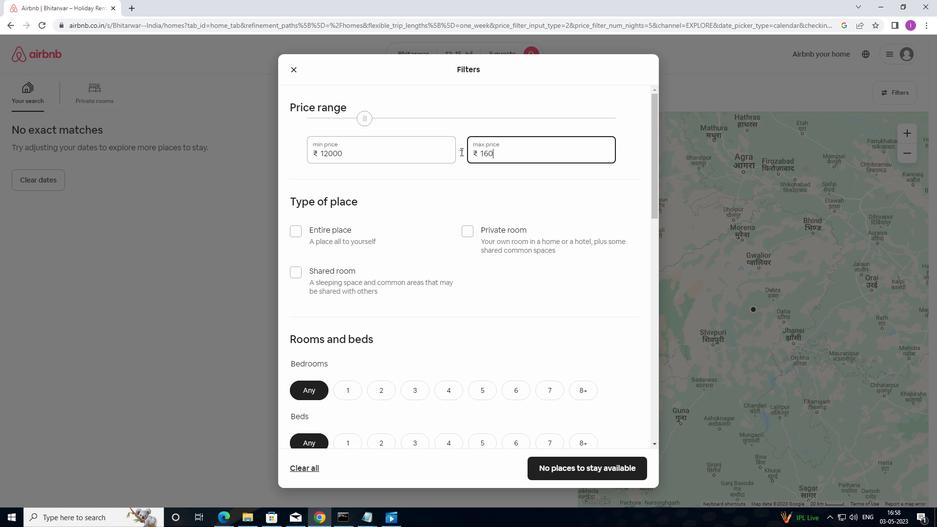 
Action: Key pressed 00
Screenshot: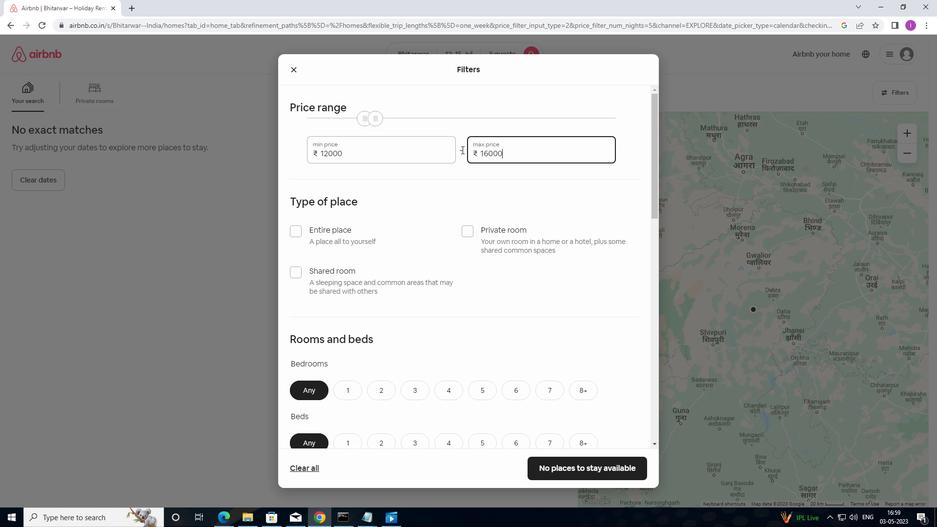 
Action: Mouse moved to (469, 165)
Screenshot: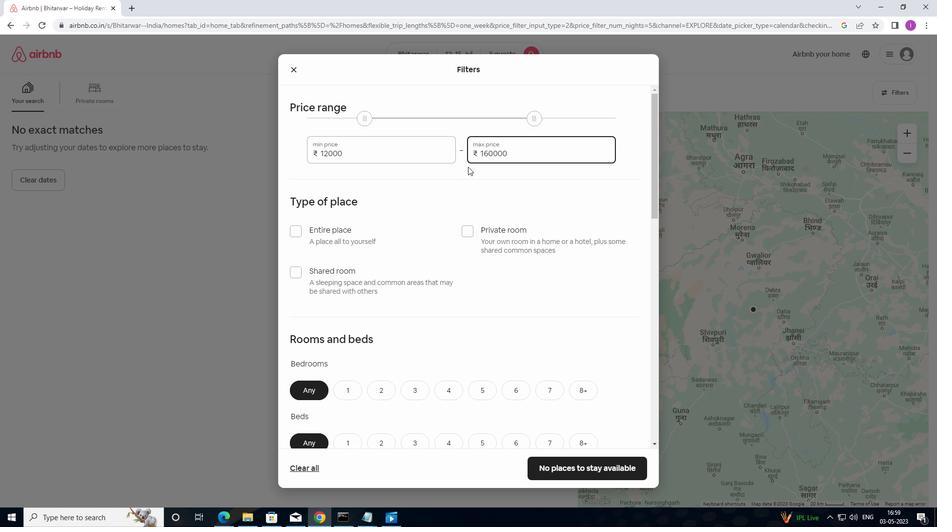
Action: Key pressed <Key.backspace>
Screenshot: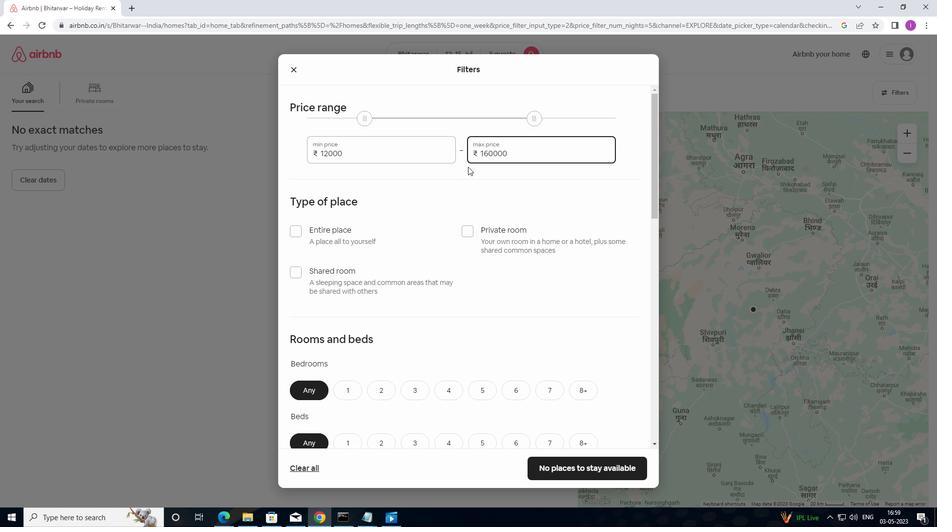 
Action: Mouse moved to (465, 228)
Screenshot: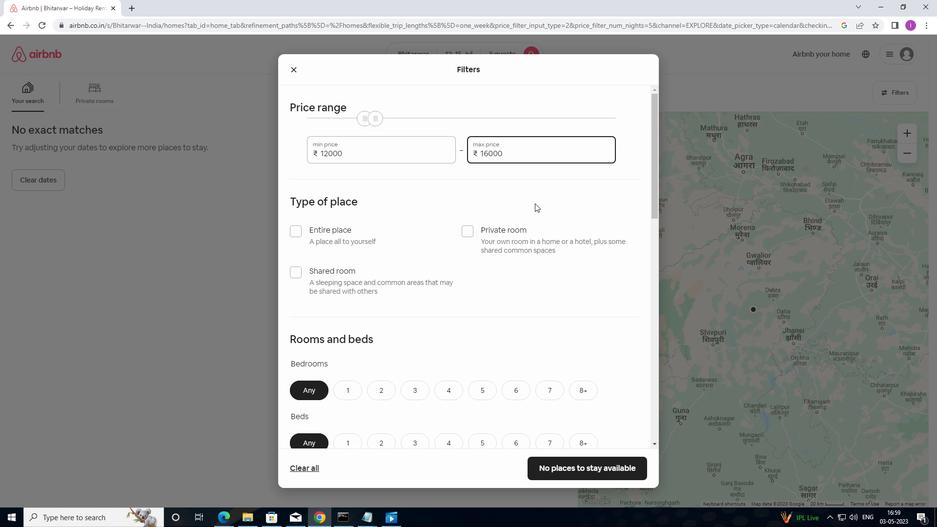 
Action: Mouse scrolled (465, 228) with delta (0, 0)
Screenshot: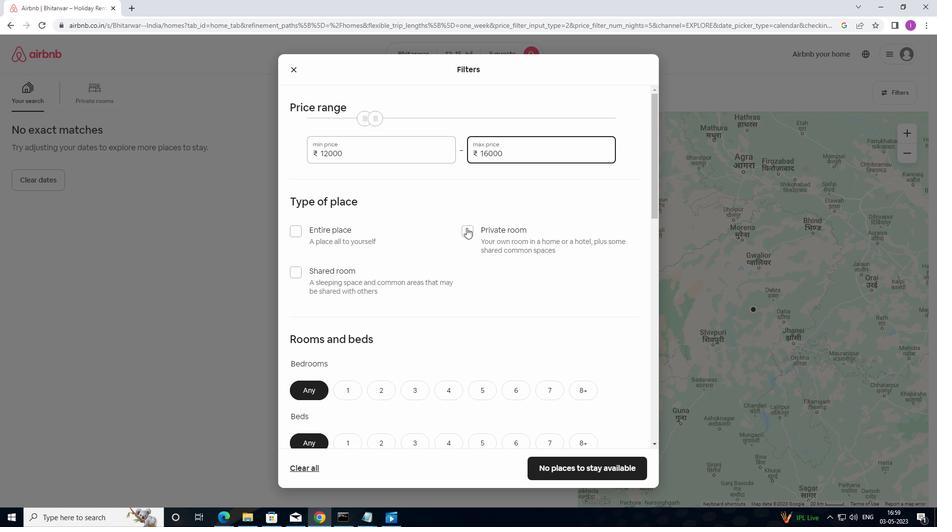 
Action: Mouse scrolled (465, 228) with delta (0, 0)
Screenshot: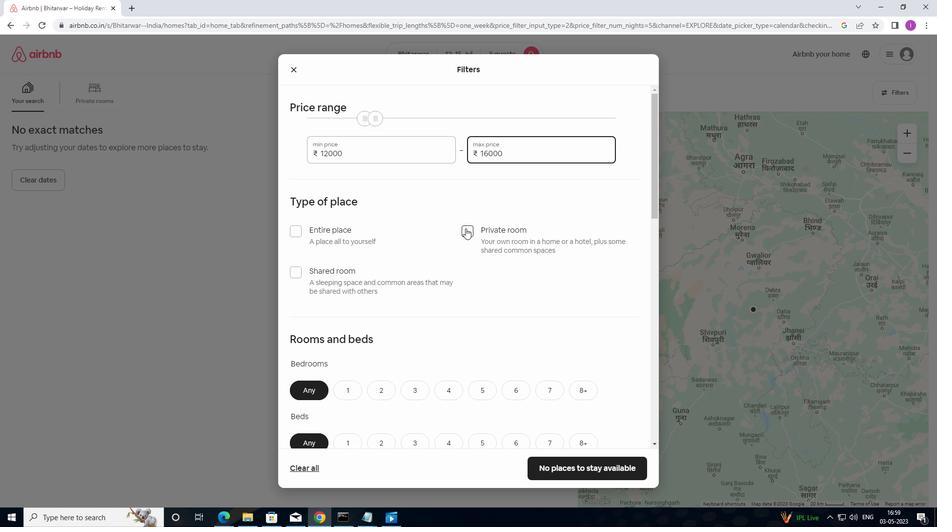 
Action: Mouse scrolled (465, 228) with delta (0, 0)
Screenshot: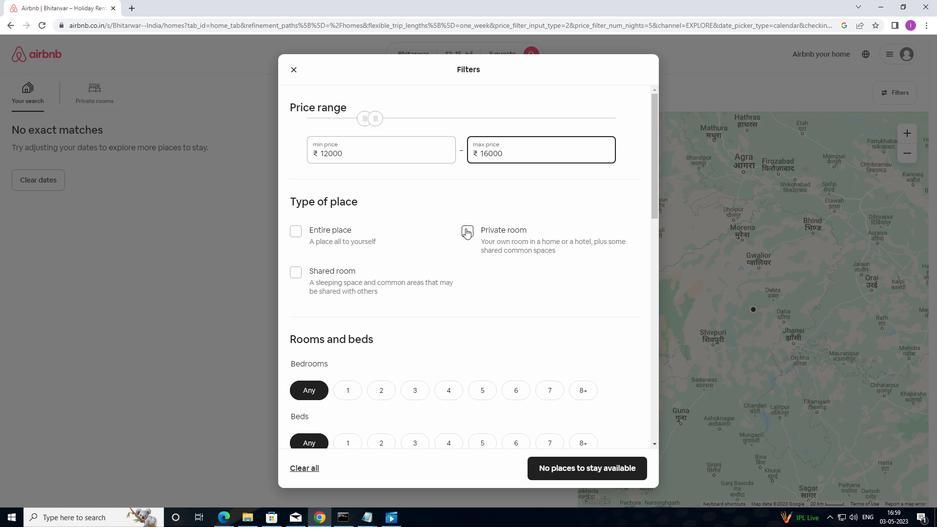 
Action: Mouse moved to (346, 136)
Screenshot: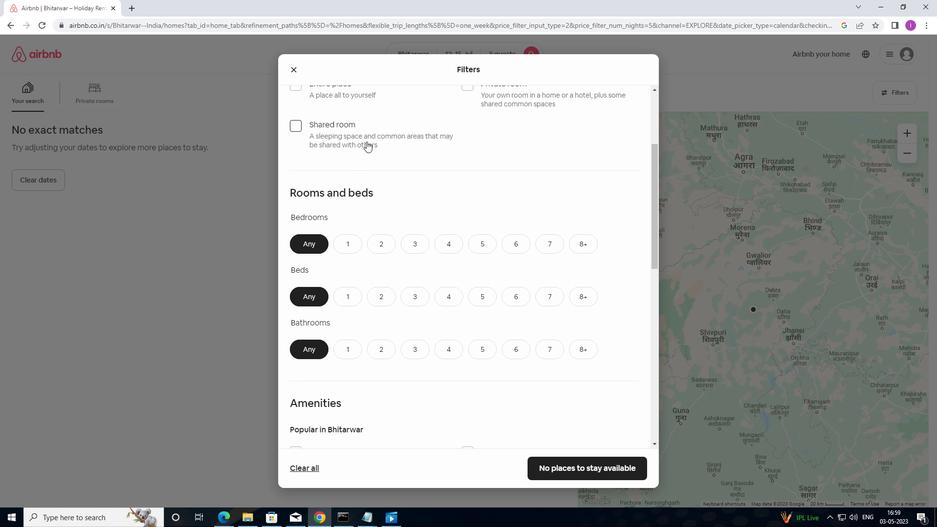 
Action: Mouse scrolled (346, 137) with delta (0, 0)
Screenshot: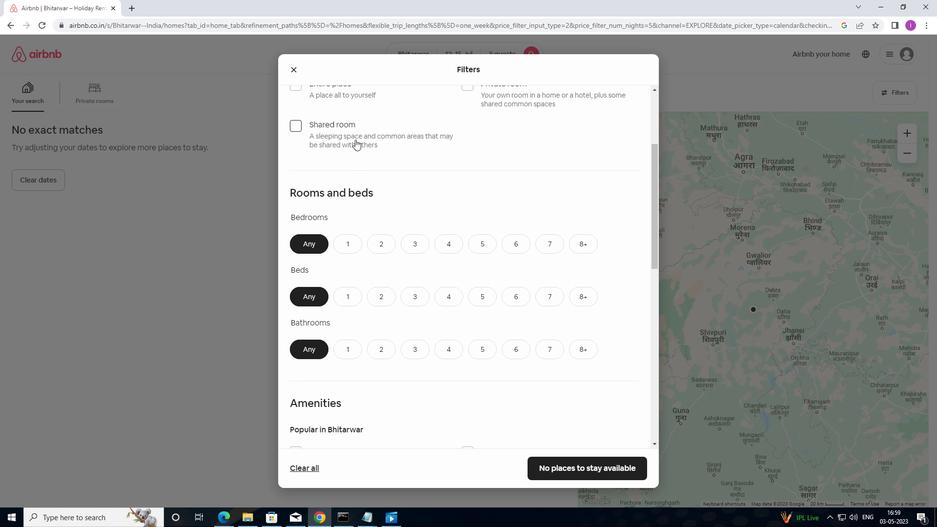 
Action: Mouse moved to (346, 136)
Screenshot: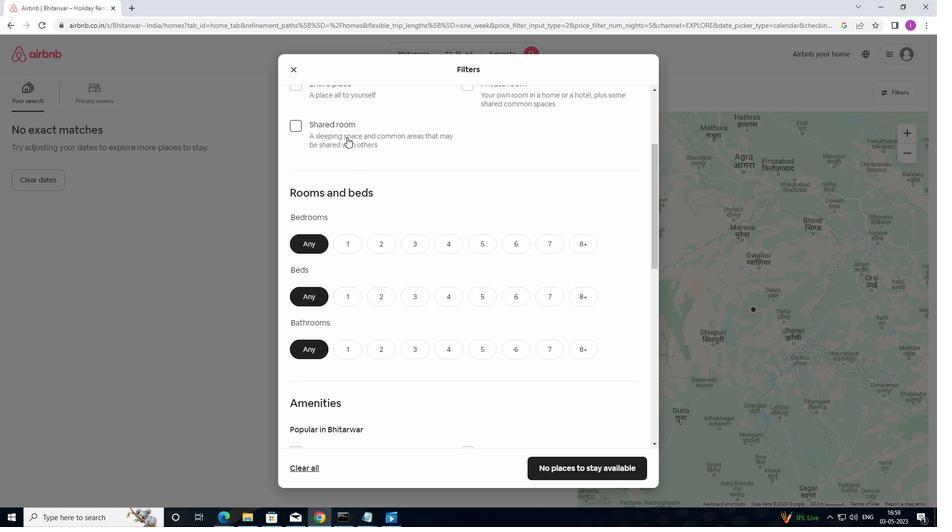 
Action: Mouse scrolled (346, 136) with delta (0, 0)
Screenshot: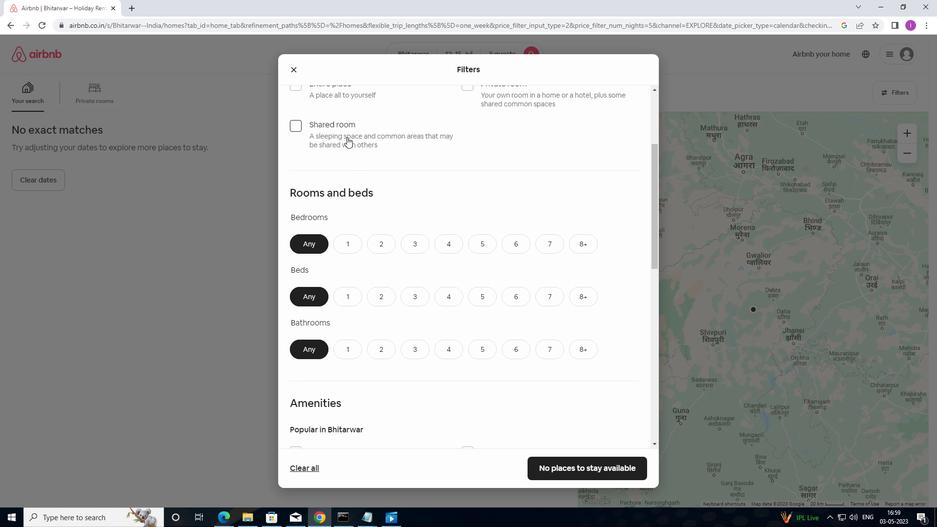 
Action: Mouse moved to (296, 179)
Screenshot: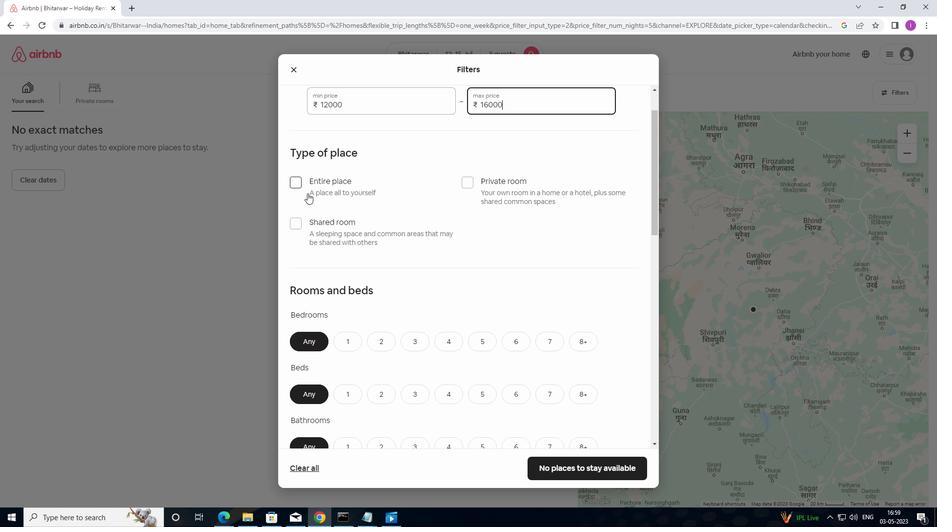 
Action: Mouse pressed left at (296, 179)
Screenshot: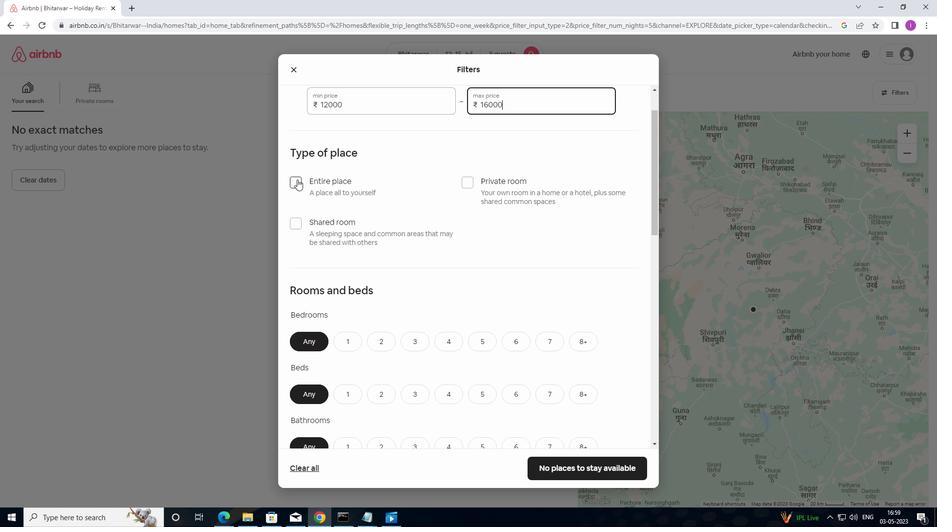 
Action: Mouse moved to (368, 211)
Screenshot: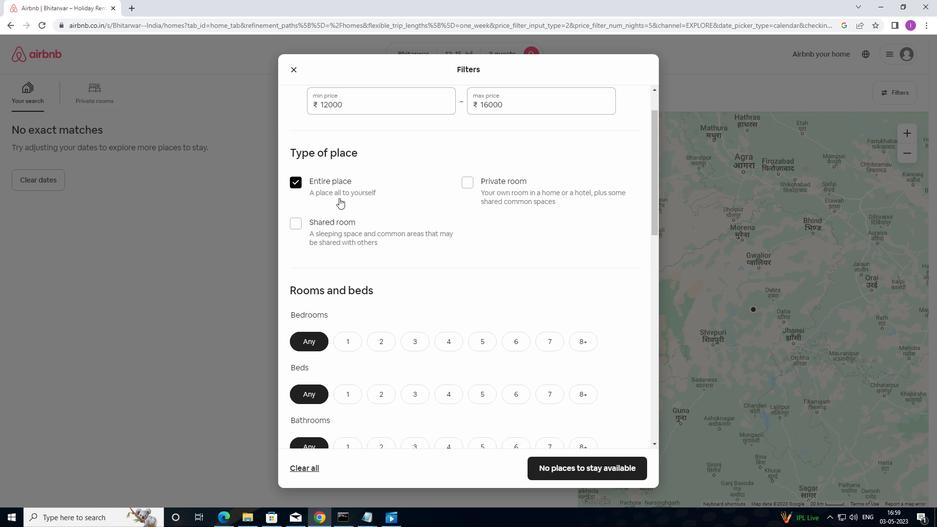 
Action: Mouse scrolled (368, 211) with delta (0, 0)
Screenshot: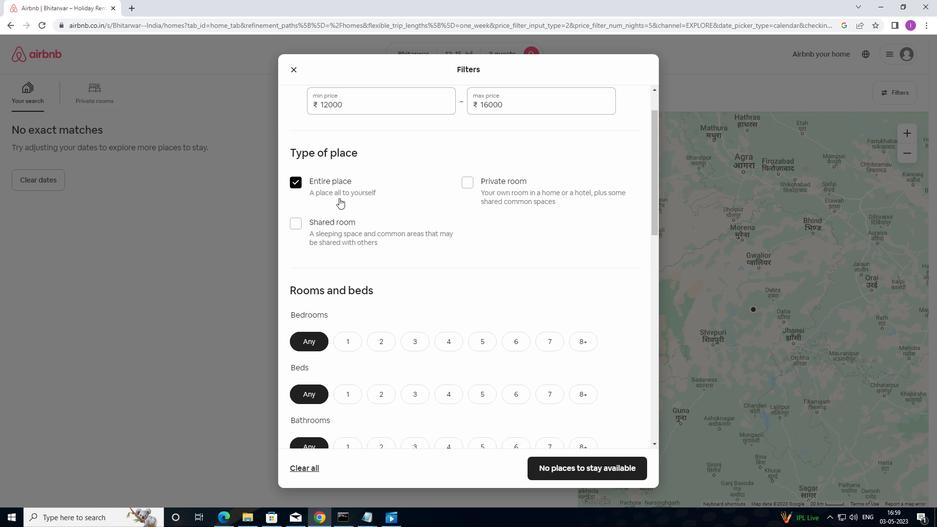 
Action: Mouse moved to (368, 212)
Screenshot: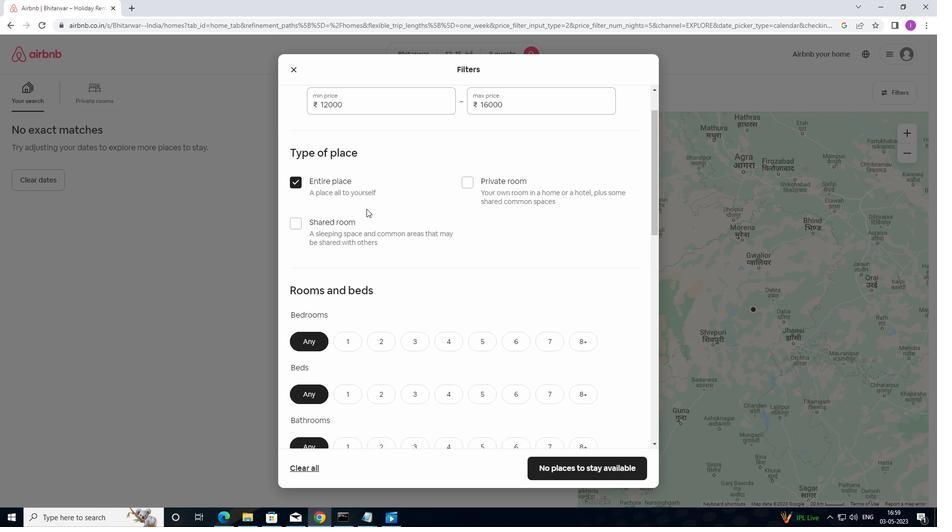 
Action: Mouse scrolled (368, 211) with delta (0, 0)
Screenshot: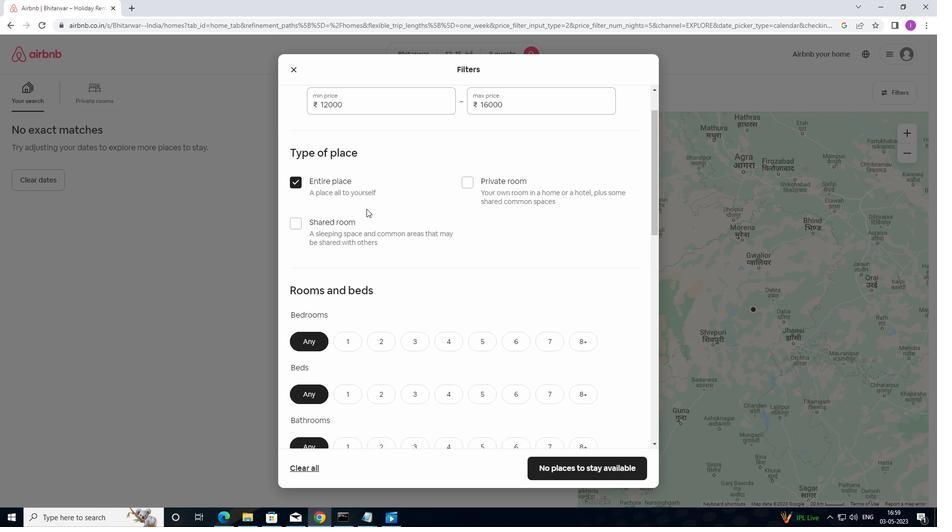 
Action: Mouse moved to (389, 242)
Screenshot: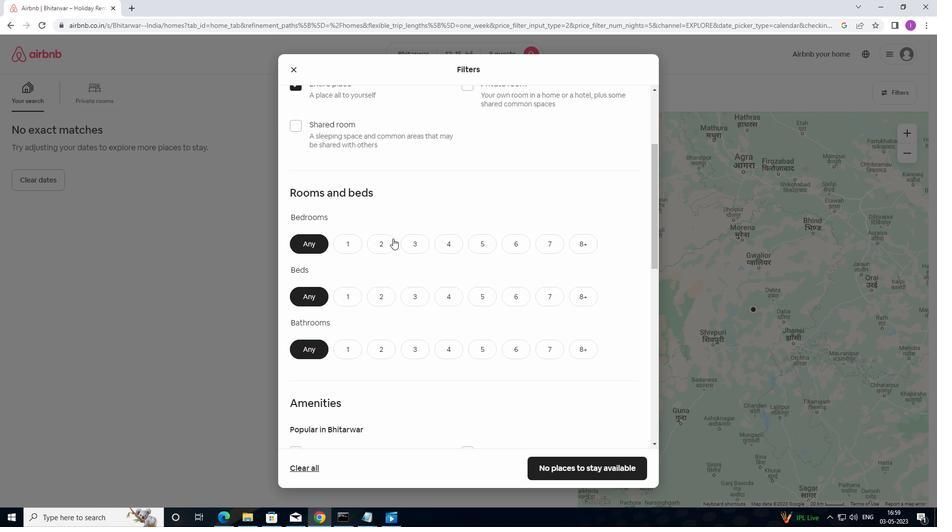 
Action: Mouse pressed left at (389, 242)
Screenshot: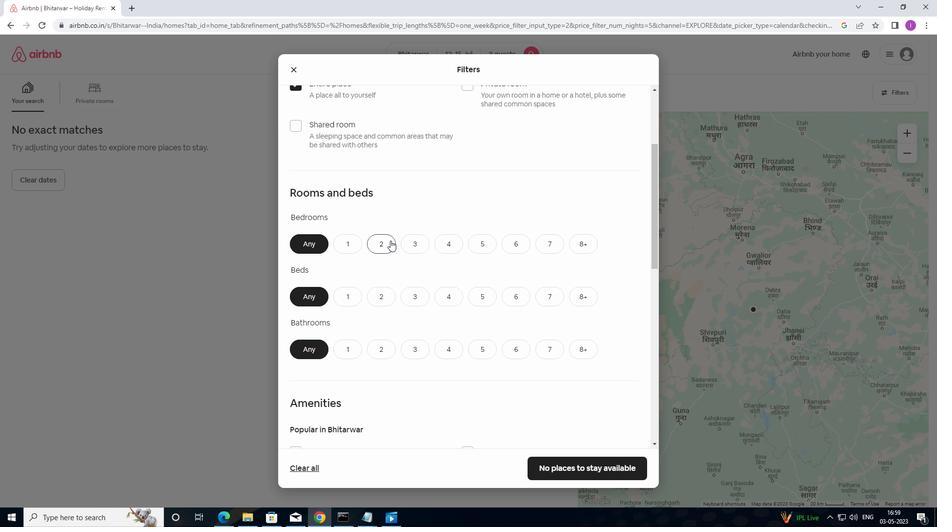 
Action: Mouse moved to (414, 296)
Screenshot: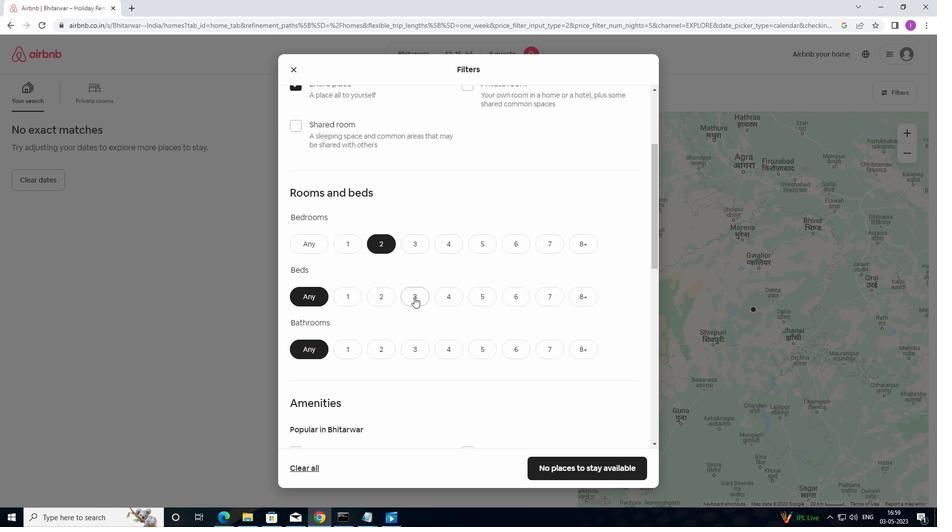 
Action: Mouse pressed left at (414, 296)
Screenshot: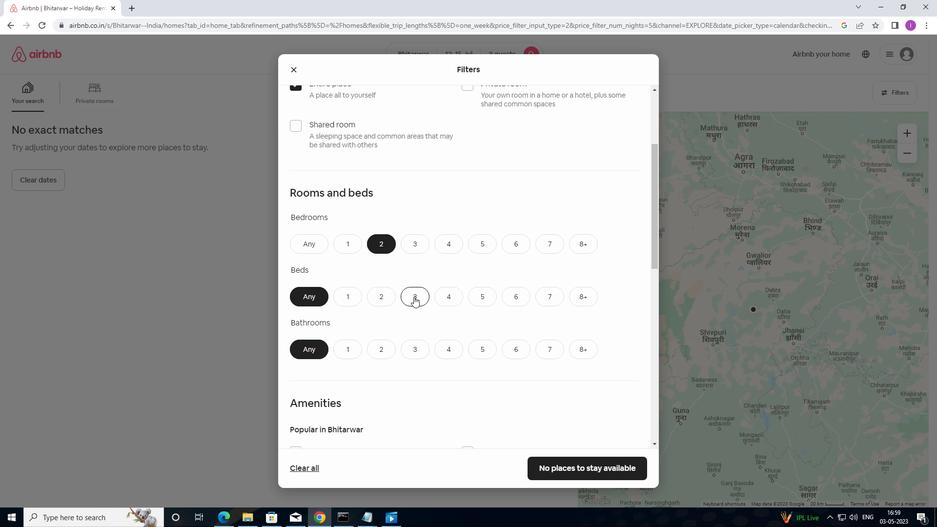 
Action: Mouse moved to (351, 348)
Screenshot: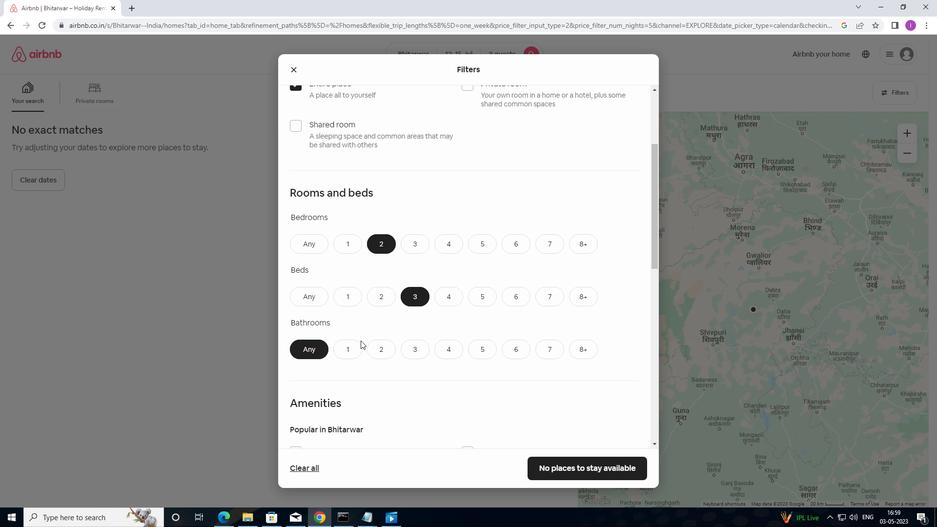 
Action: Mouse pressed left at (351, 348)
Screenshot: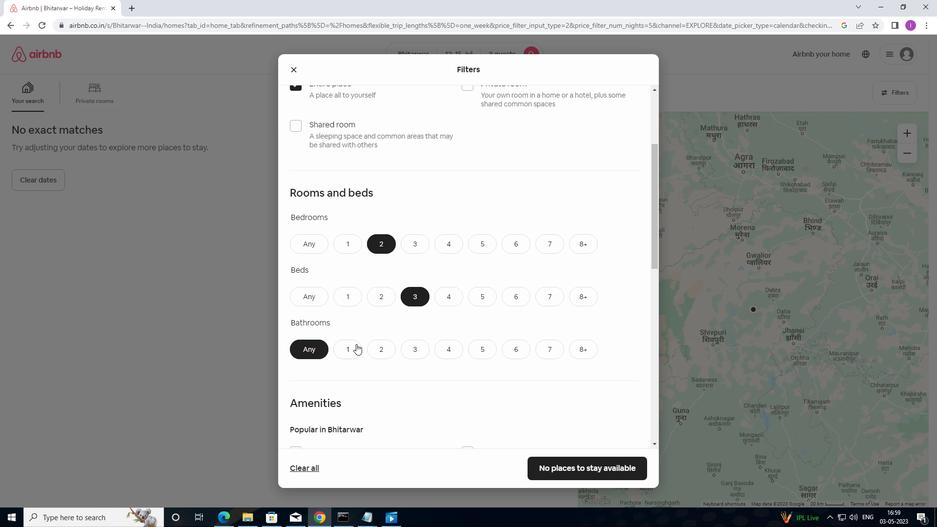 
Action: Mouse moved to (381, 328)
Screenshot: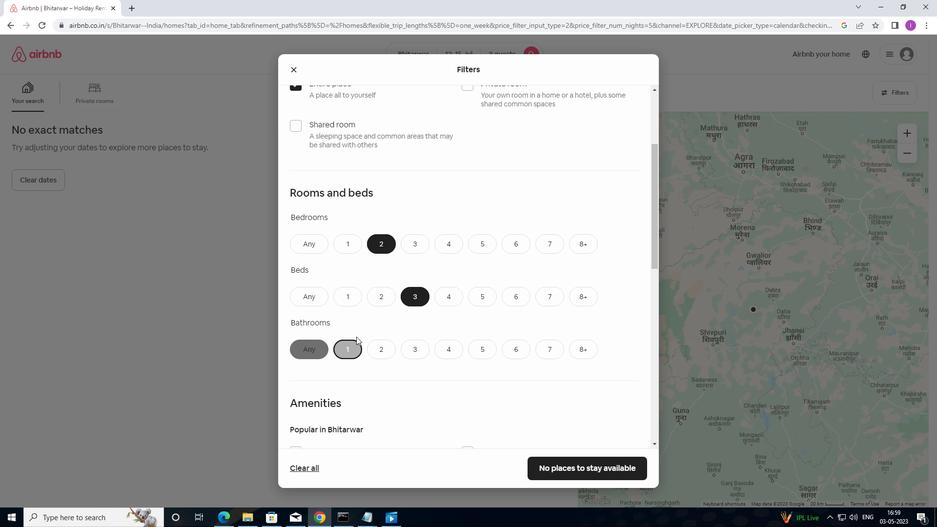 
Action: Mouse scrolled (381, 328) with delta (0, 0)
Screenshot: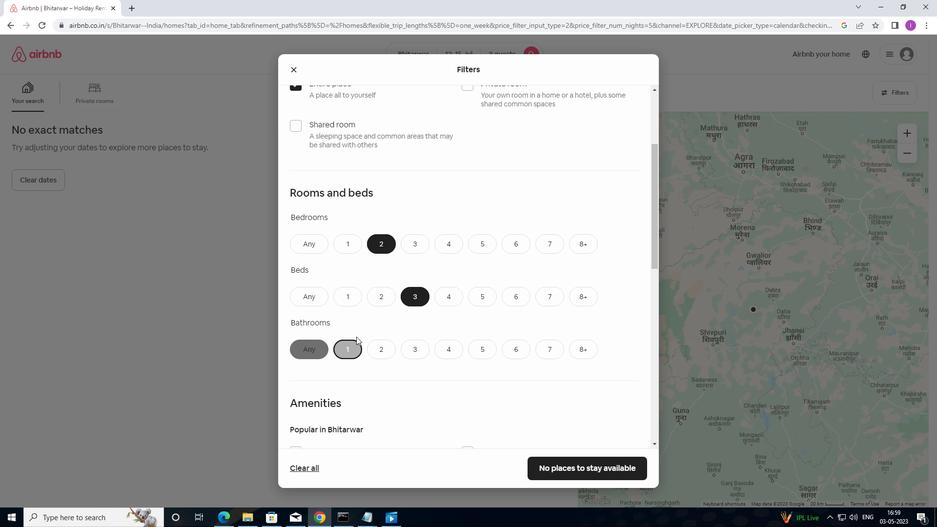 
Action: Mouse moved to (421, 328)
Screenshot: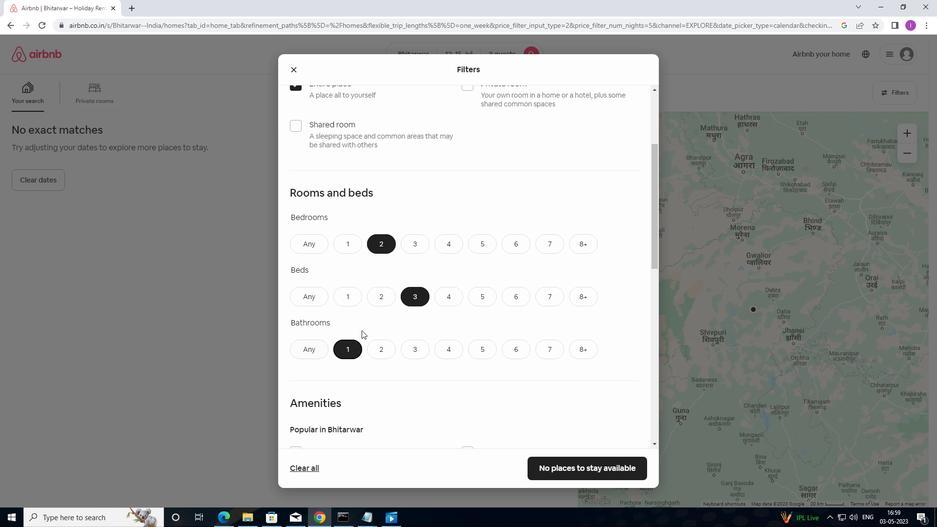 
Action: Mouse scrolled (421, 328) with delta (0, 0)
Screenshot: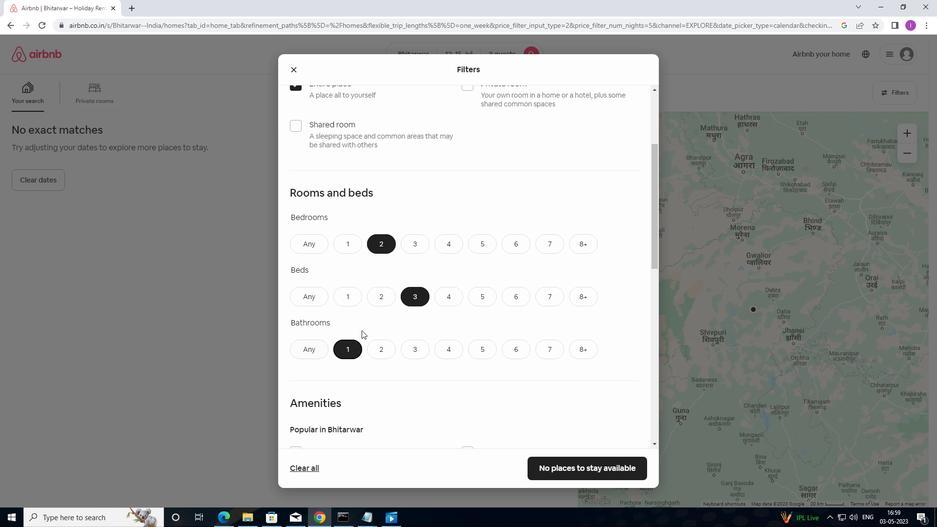 
Action: Mouse moved to (431, 327)
Screenshot: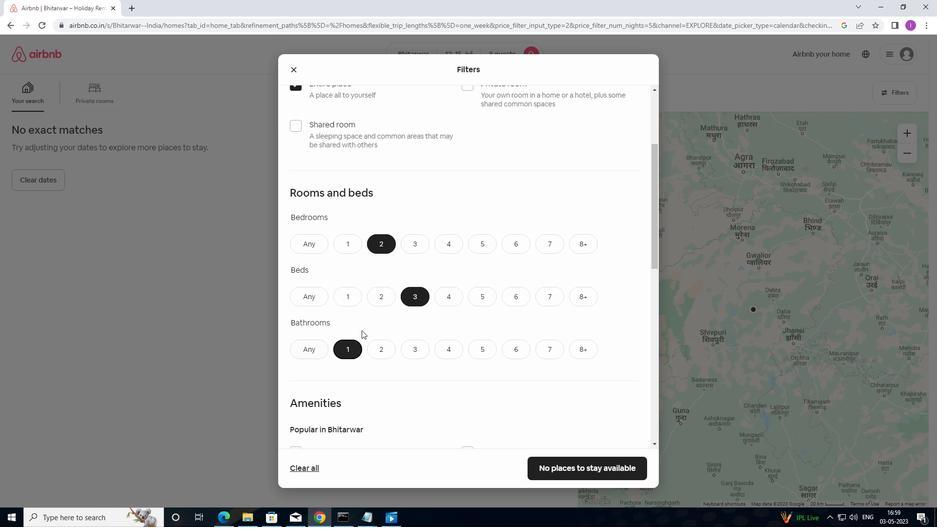
Action: Mouse scrolled (431, 327) with delta (0, 0)
Screenshot: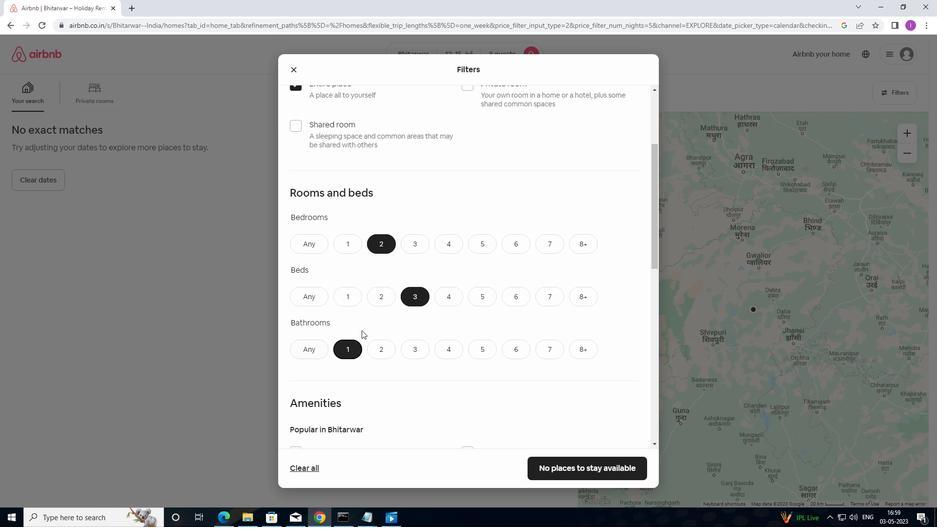 
Action: Mouse moved to (432, 327)
Screenshot: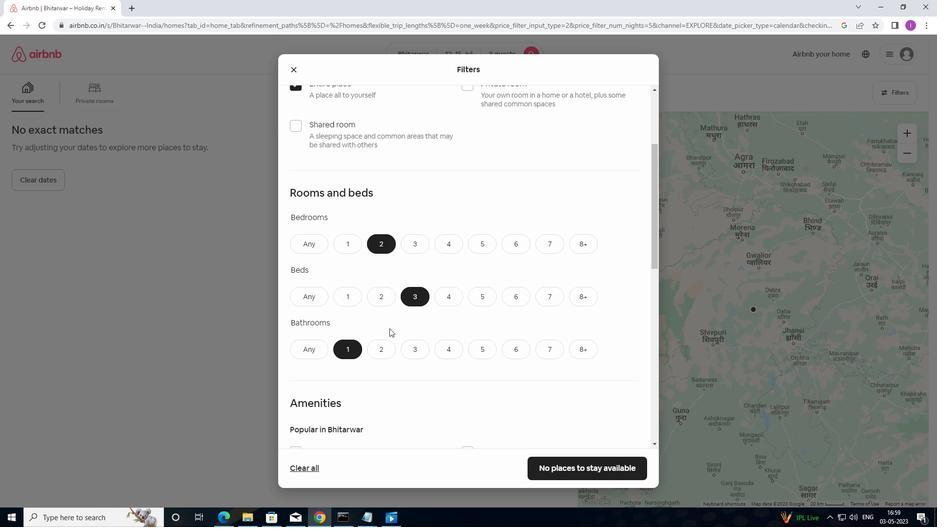 
Action: Mouse scrolled (432, 326) with delta (0, 0)
Screenshot: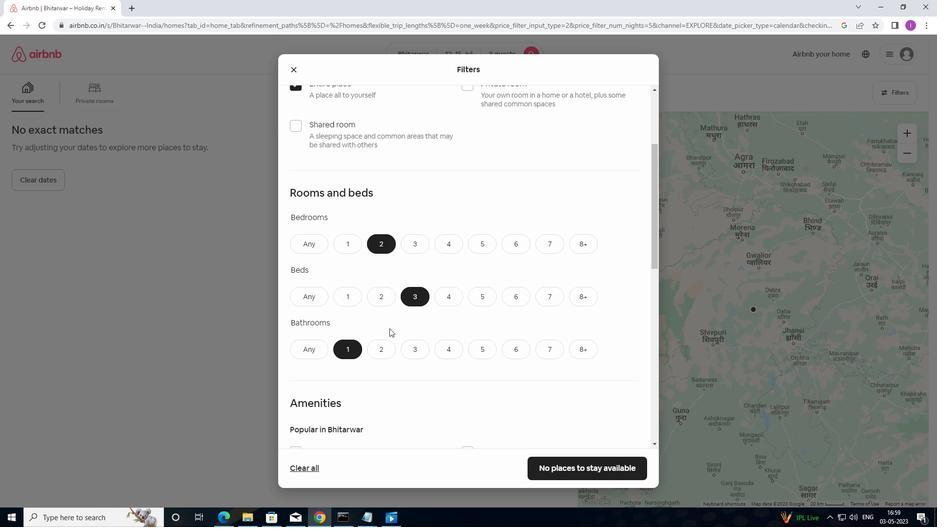 
Action: Mouse moved to (435, 302)
Screenshot: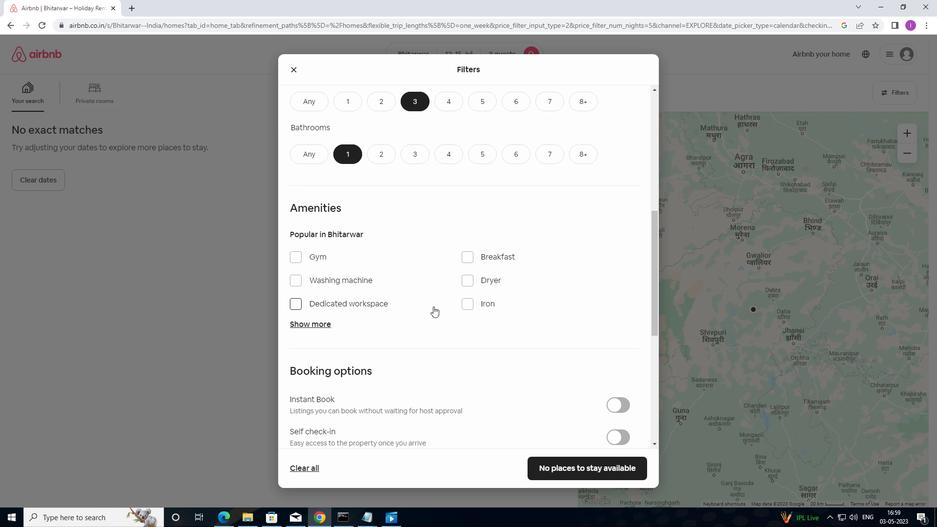 
Action: Mouse scrolled (435, 301) with delta (0, 0)
Screenshot: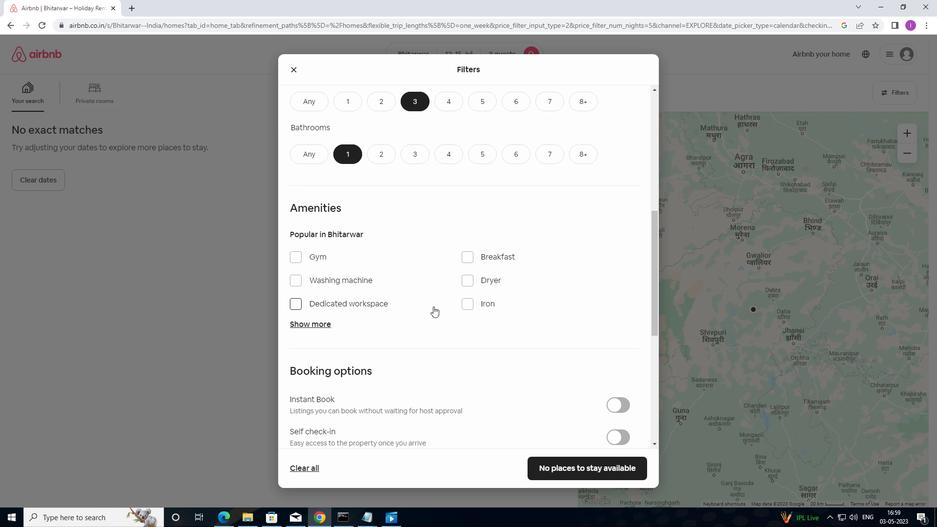 
Action: Mouse moved to (442, 302)
Screenshot: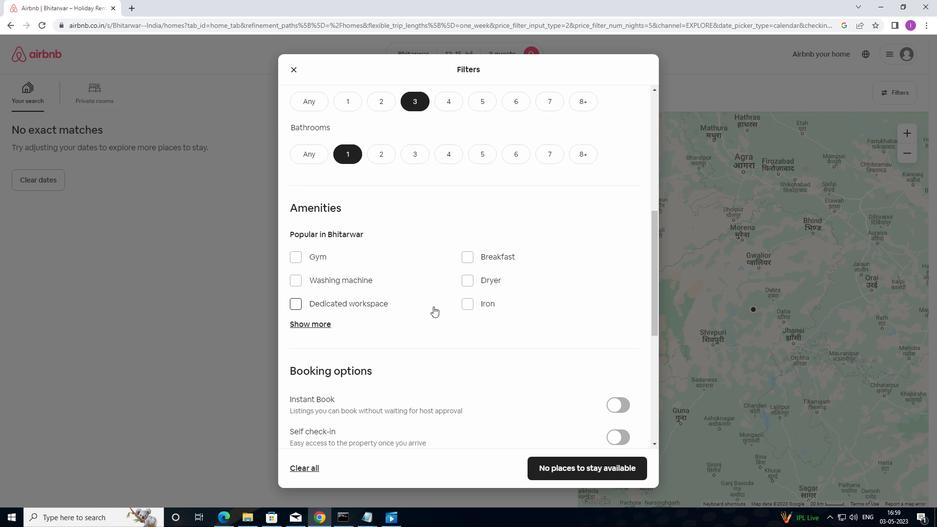 
Action: Mouse scrolled (442, 301) with delta (0, 0)
Screenshot: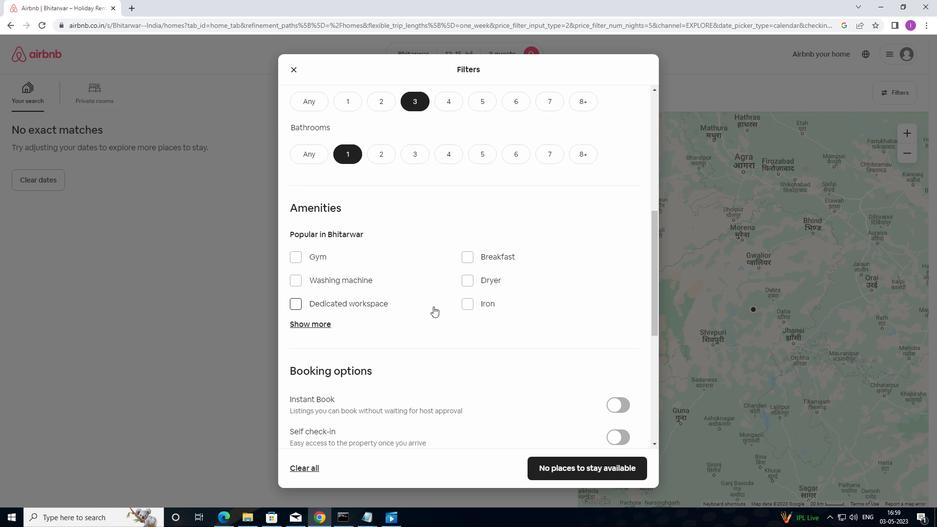 
Action: Mouse moved to (494, 306)
Screenshot: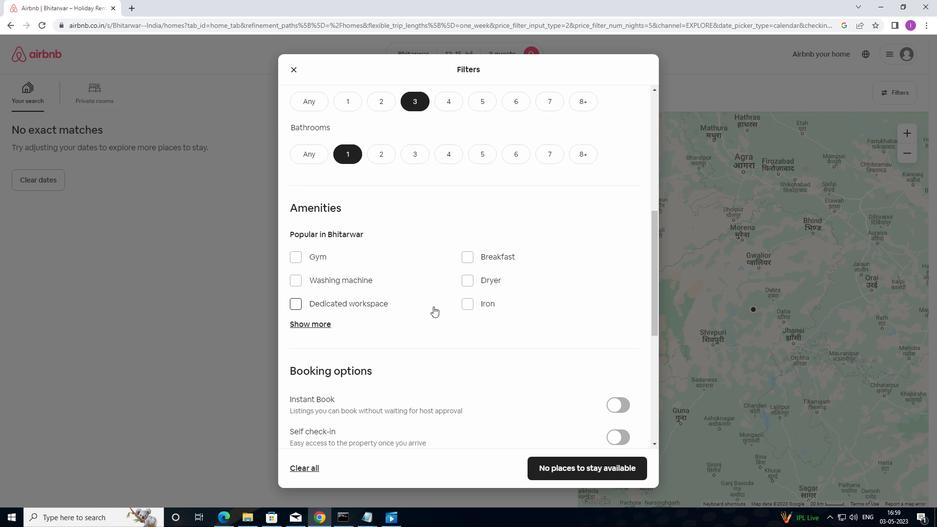 
Action: Mouse scrolled (494, 306) with delta (0, 0)
Screenshot: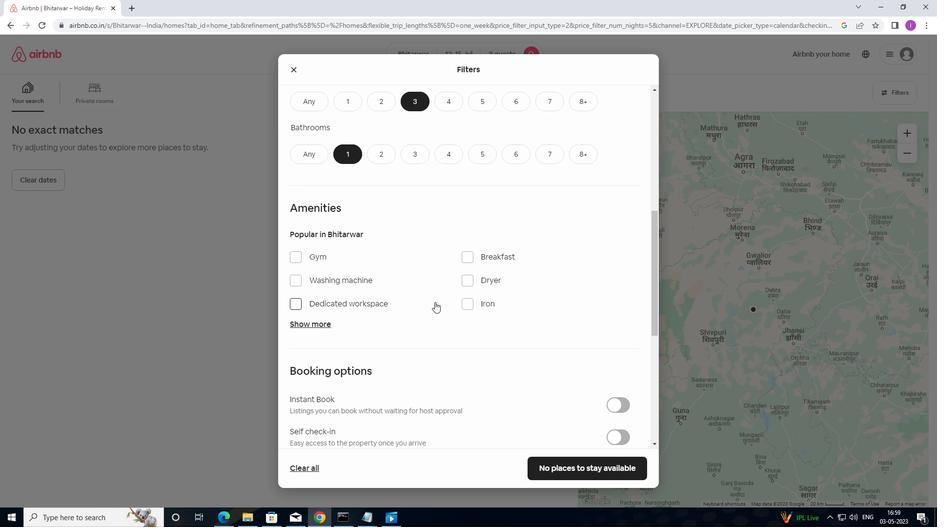 
Action: Mouse moved to (523, 306)
Screenshot: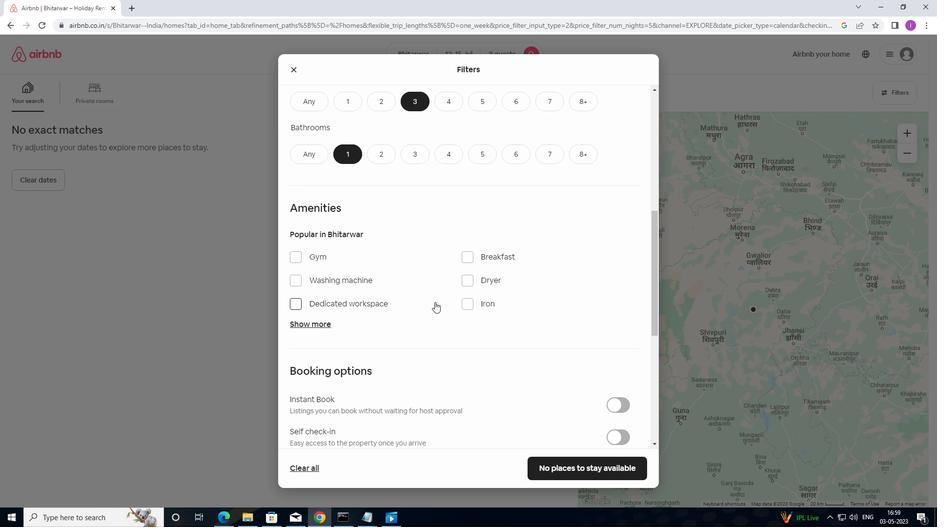 
Action: Mouse scrolled (523, 306) with delta (0, 0)
Screenshot: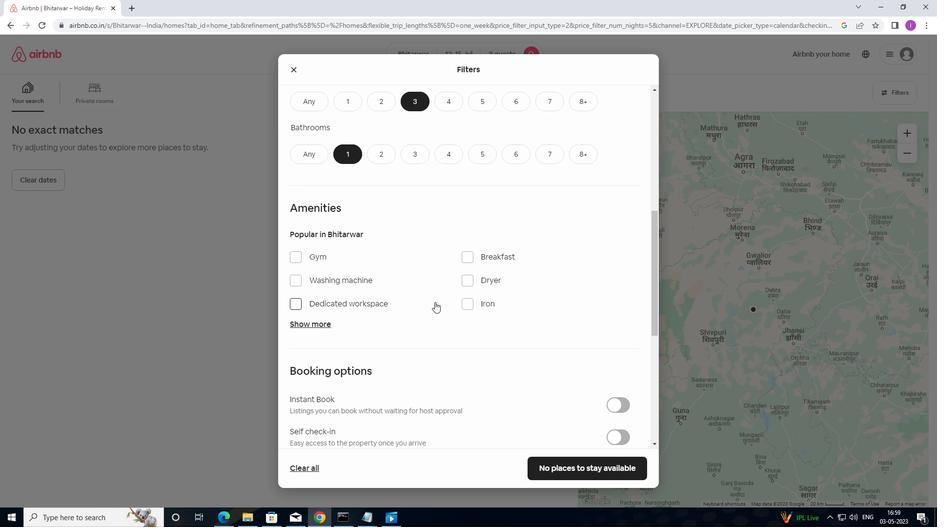 
Action: Mouse moved to (614, 240)
Screenshot: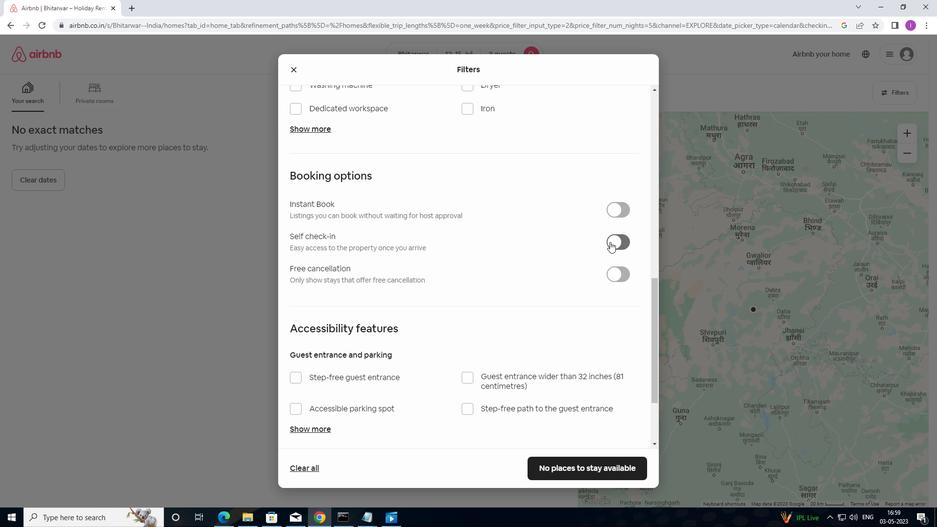 
Action: Mouse pressed left at (614, 240)
Screenshot: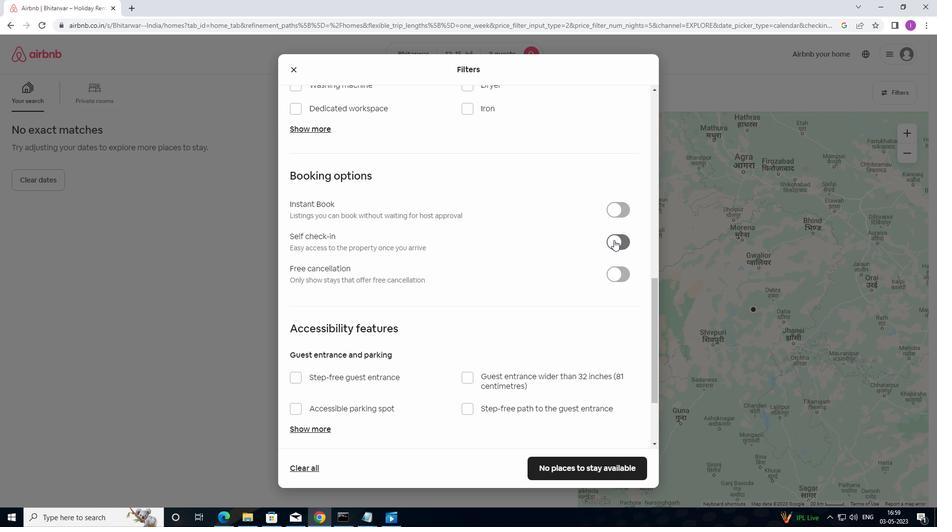 
Action: Mouse moved to (387, 404)
Screenshot: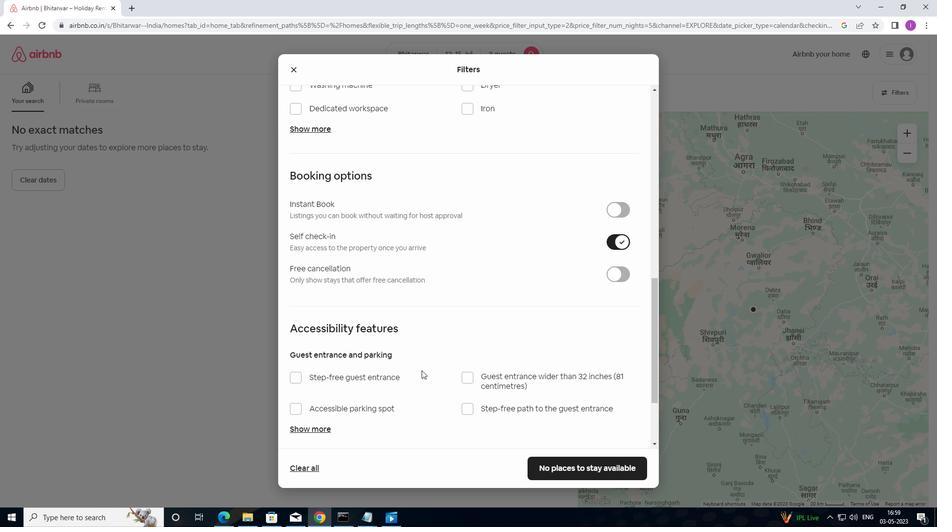 
Action: Mouse scrolled (387, 404) with delta (0, 0)
Screenshot: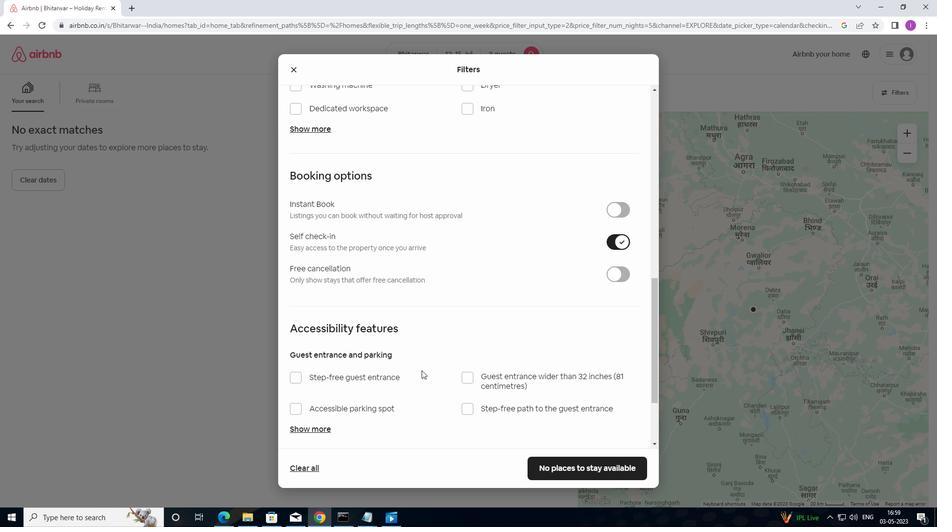 
Action: Mouse moved to (387, 405)
Screenshot: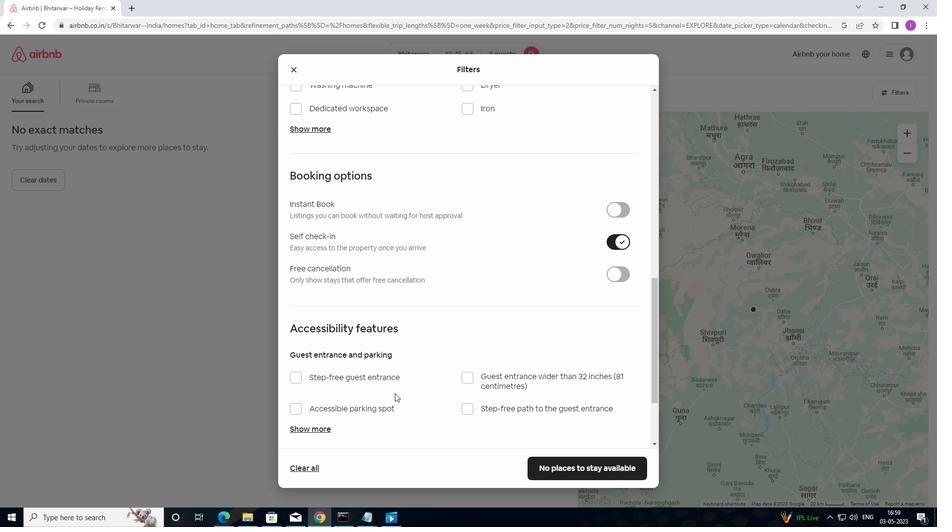 
Action: Mouse scrolled (387, 404) with delta (0, 0)
Screenshot: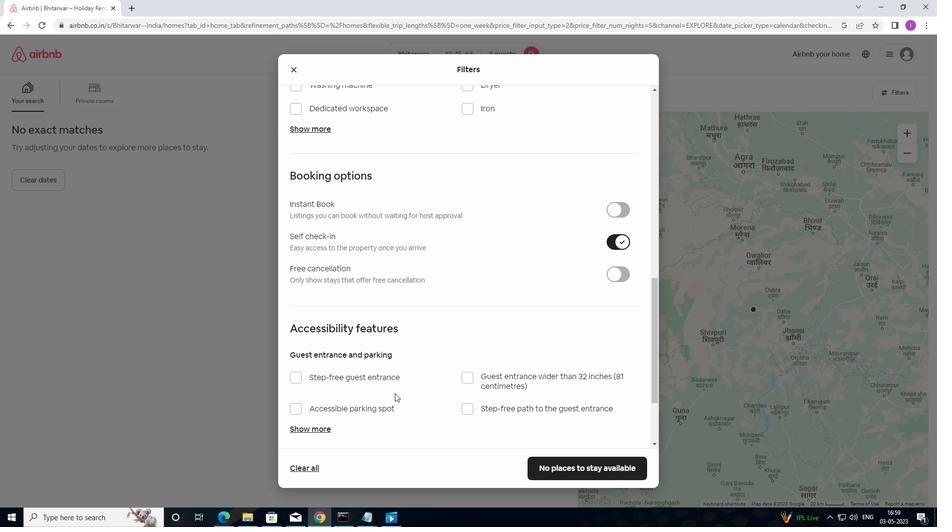 
Action: Mouse moved to (387, 405)
Screenshot: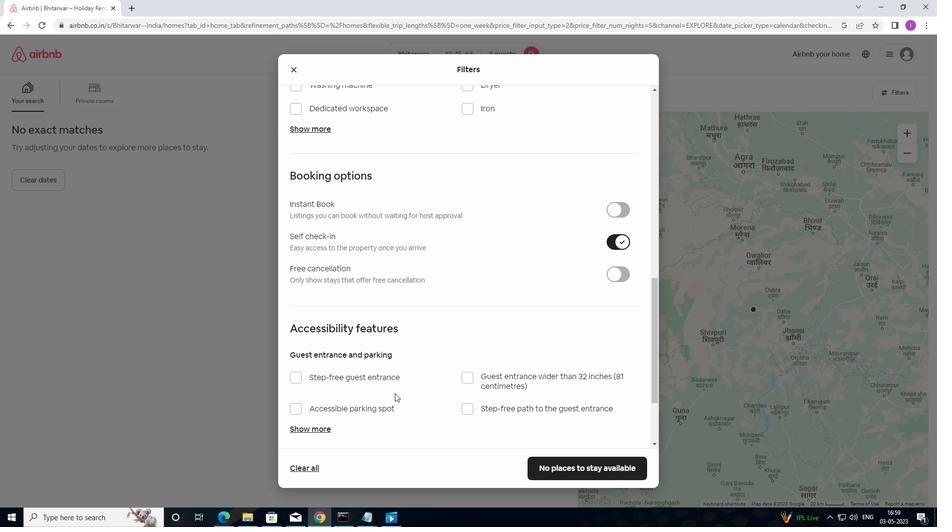 
Action: Mouse scrolled (387, 405) with delta (0, 0)
Screenshot: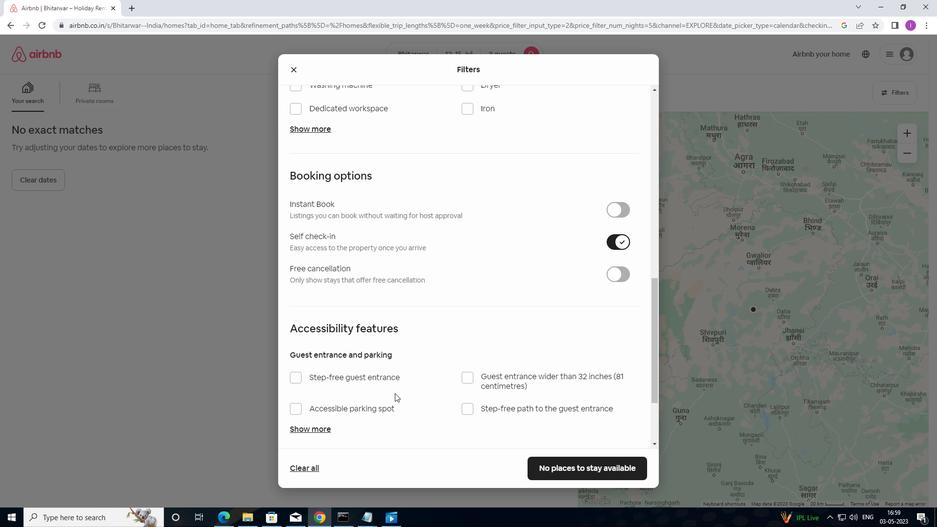 
Action: Mouse moved to (387, 406)
Screenshot: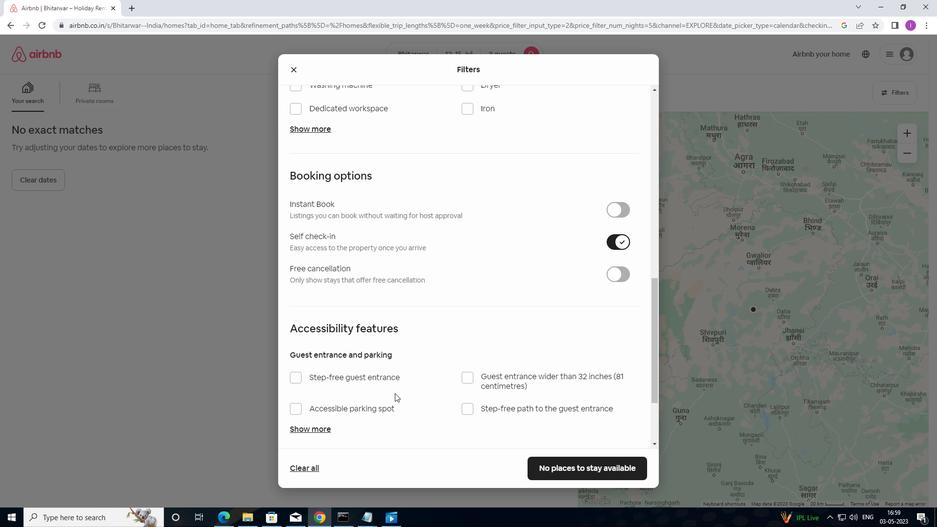 
Action: Mouse scrolled (387, 405) with delta (0, 0)
Screenshot: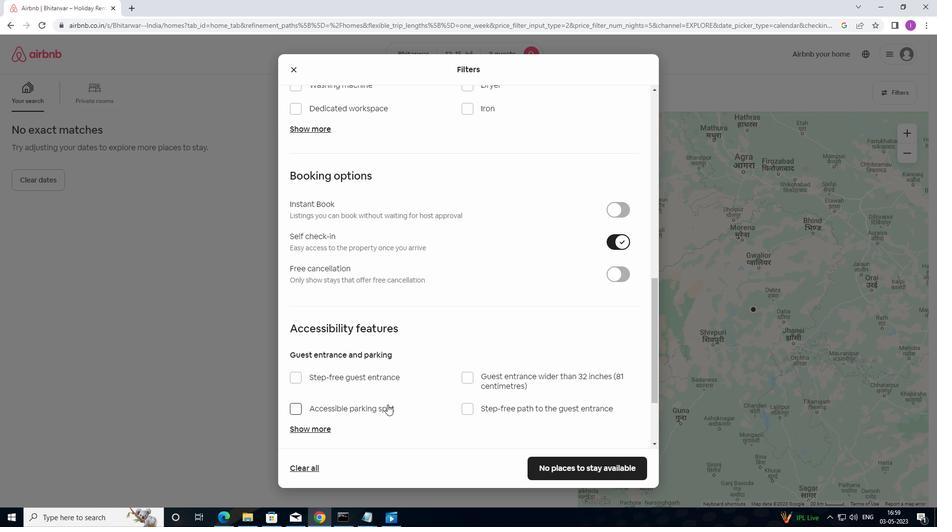 
Action: Mouse moved to (388, 394)
Screenshot: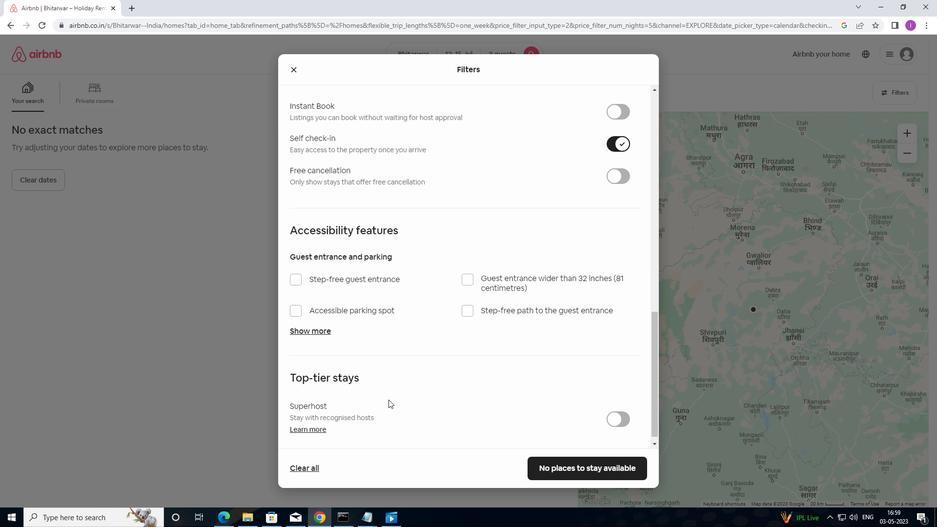 
Action: Mouse scrolled (388, 394) with delta (0, 0)
Screenshot: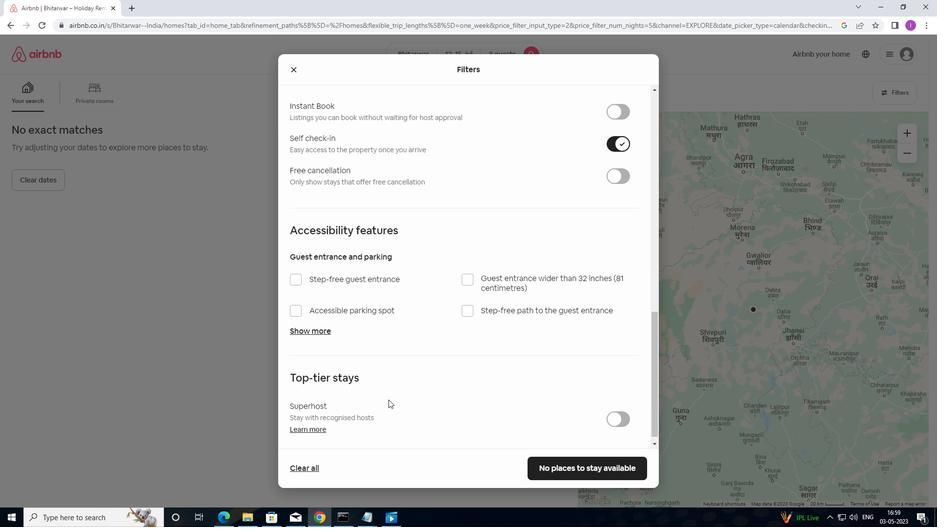 
Action: Mouse moved to (389, 394)
Screenshot: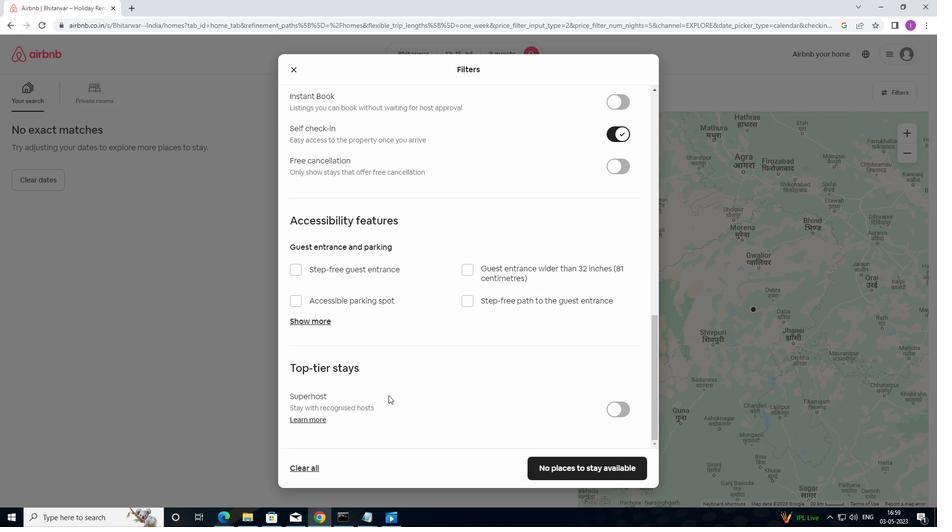 
Action: Mouse scrolled (389, 394) with delta (0, 0)
Screenshot: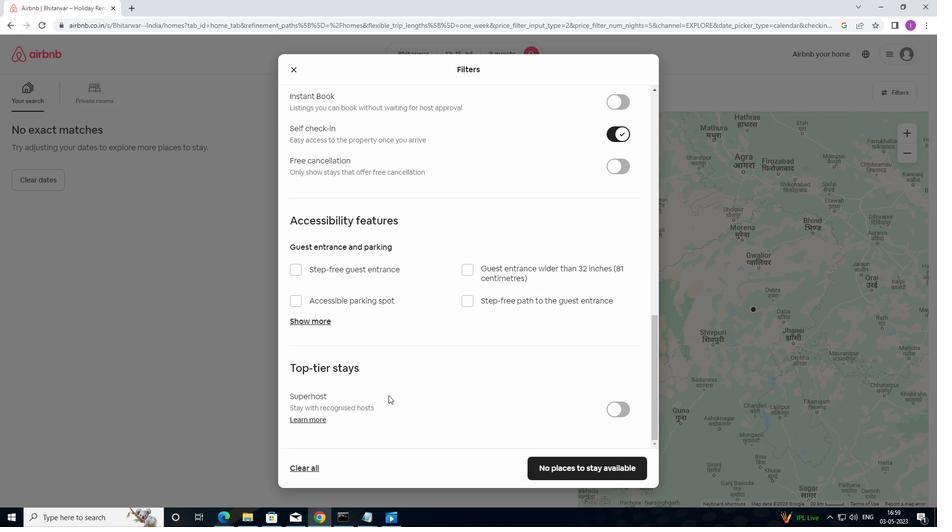 
Action: Mouse moved to (390, 395)
Screenshot: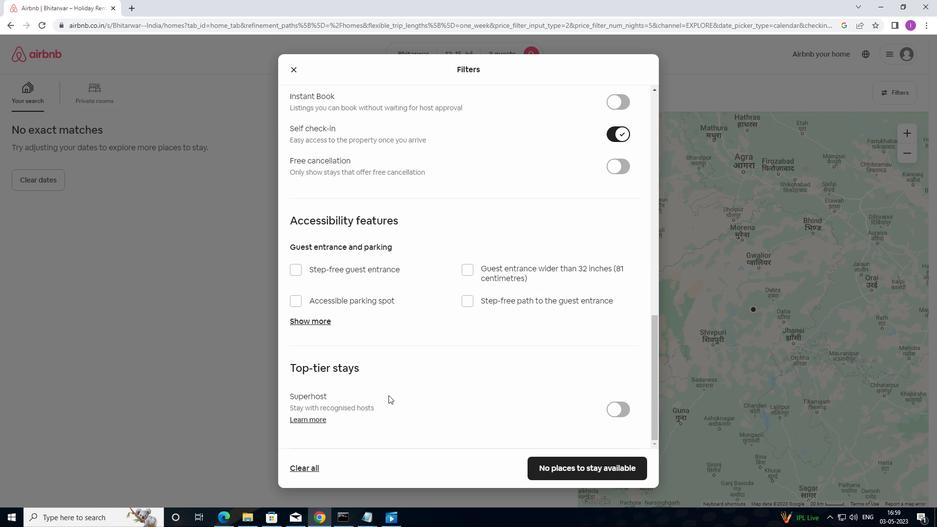 
Action: Mouse scrolled (390, 394) with delta (0, 0)
Screenshot: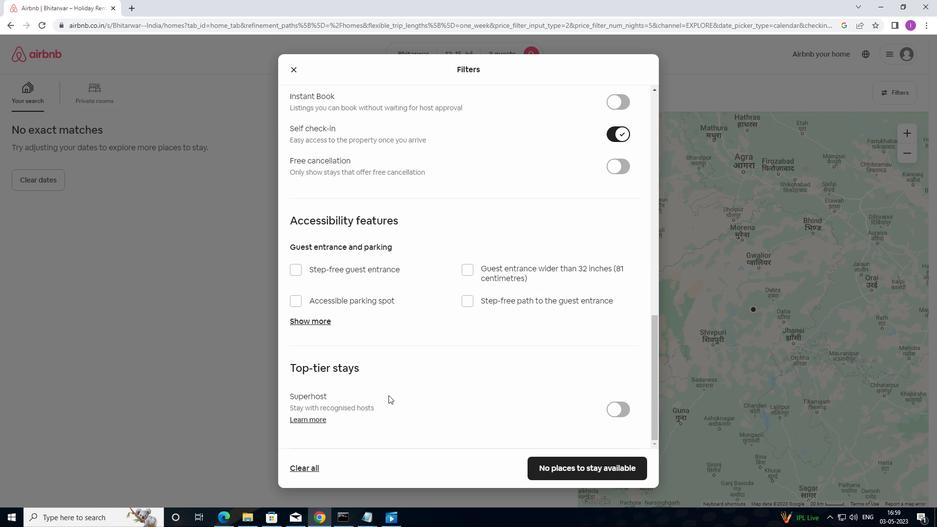 
Action: Mouse moved to (390, 395)
Screenshot: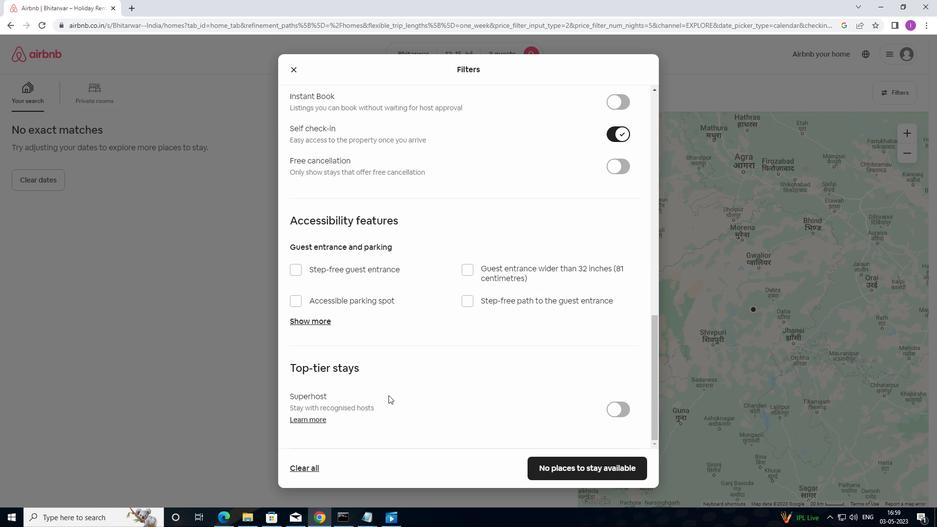 
Action: Mouse scrolled (390, 395) with delta (0, 0)
Screenshot: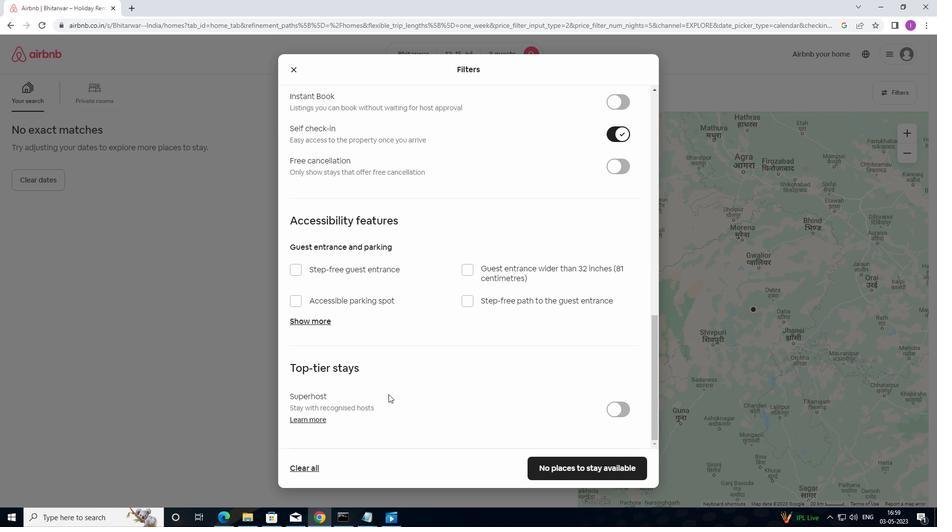 
Action: Mouse scrolled (390, 395) with delta (0, 0)
Screenshot: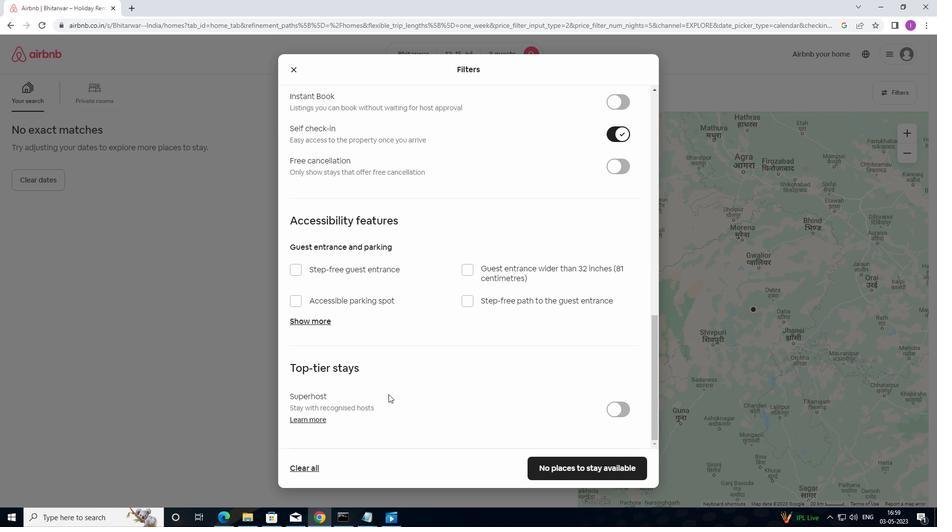 
Action: Mouse moved to (407, 406)
Screenshot: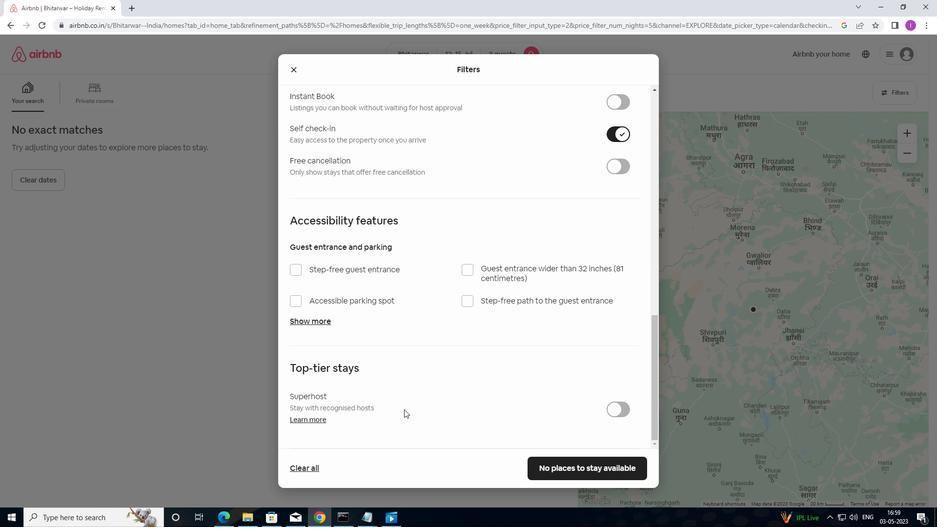 
Action: Mouse scrolled (407, 405) with delta (0, 0)
Screenshot: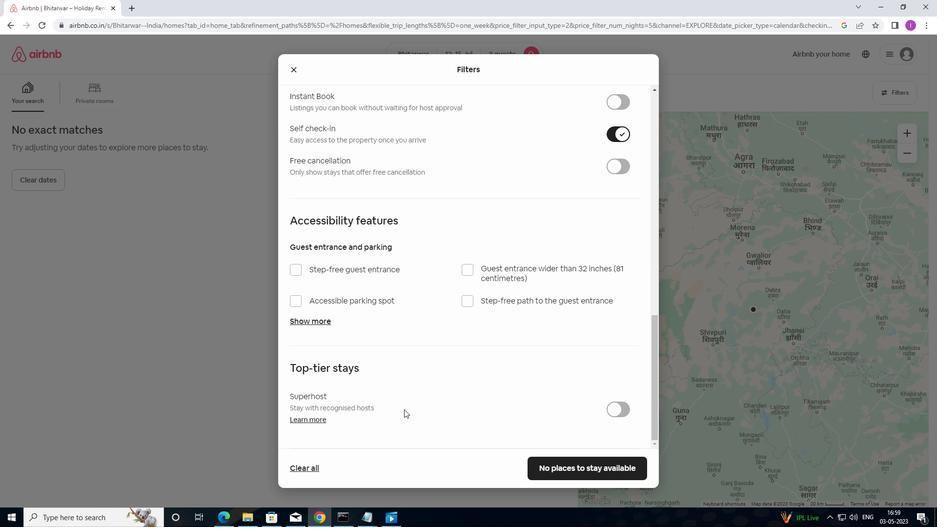 
Action: Mouse moved to (445, 419)
Screenshot: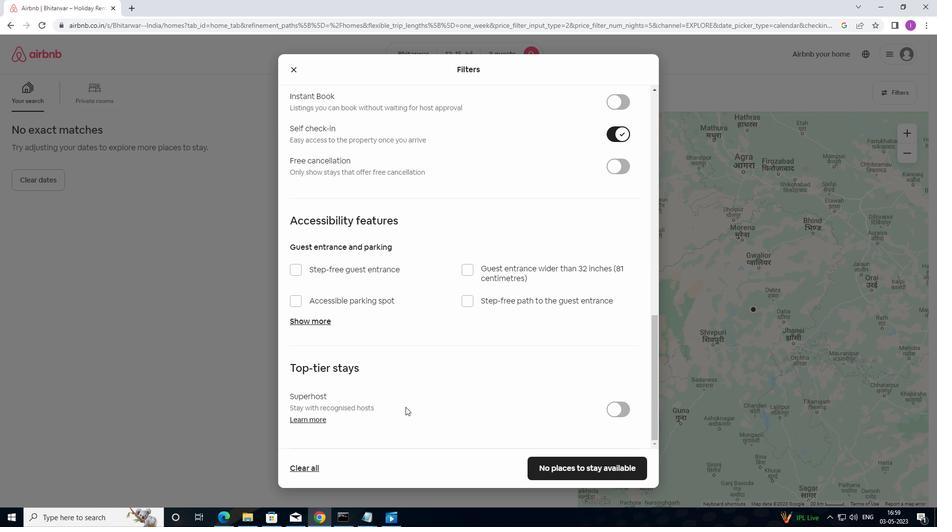 
Action: Mouse scrolled (445, 419) with delta (0, 0)
Screenshot: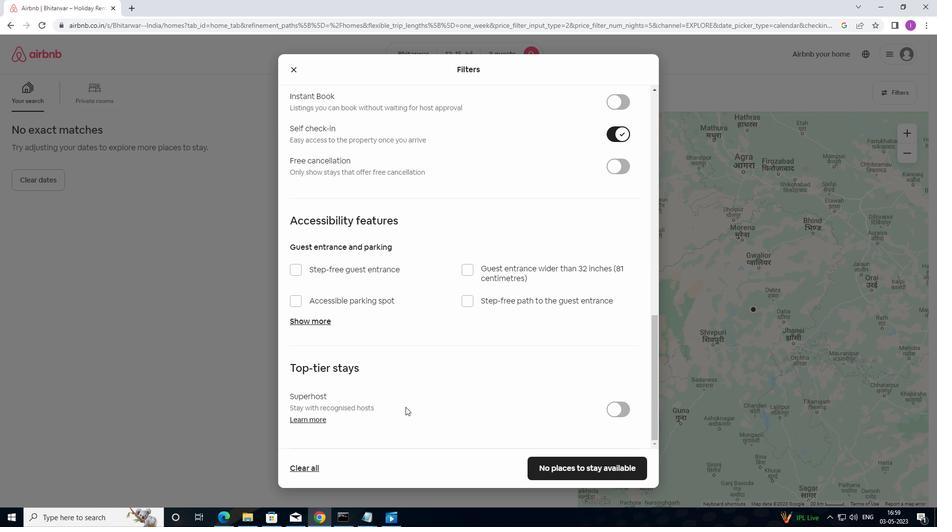 
Action: Mouse moved to (488, 427)
Screenshot: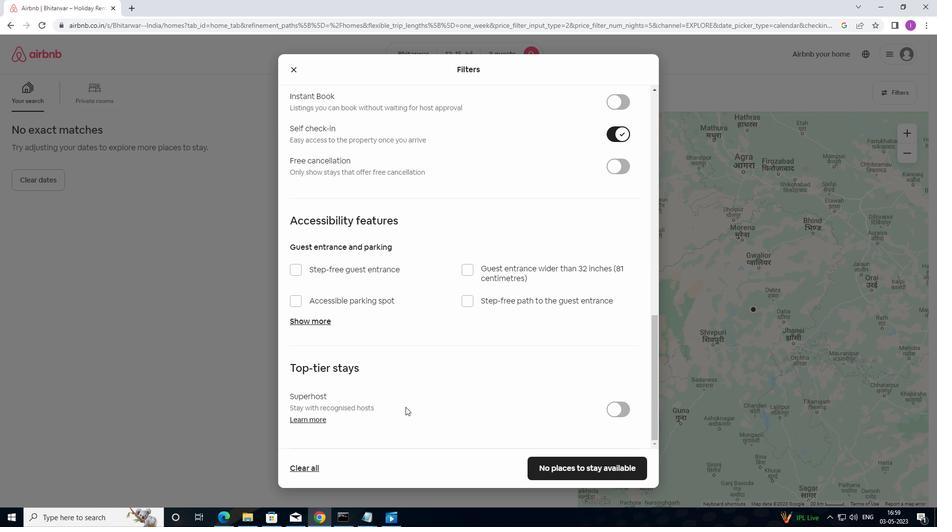 
Action: Mouse scrolled (488, 427) with delta (0, 0)
Screenshot: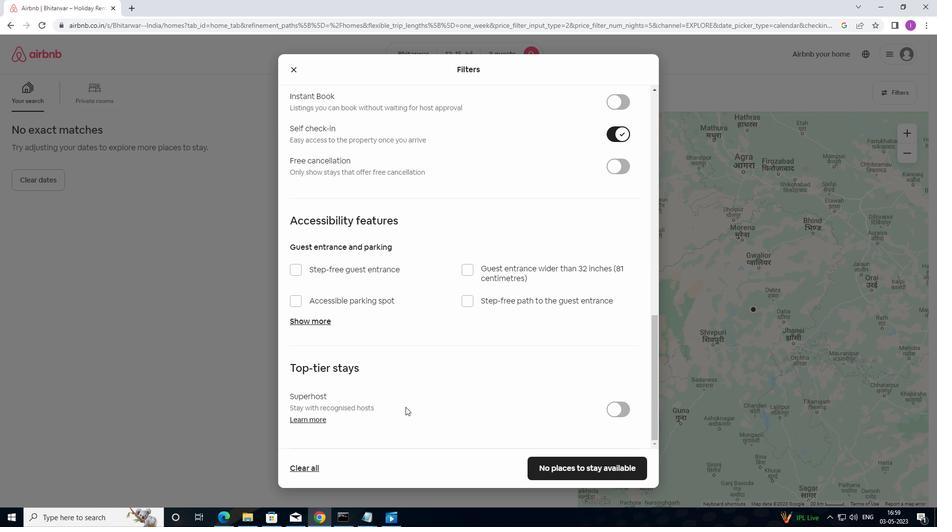 
Action: Mouse moved to (536, 436)
Screenshot: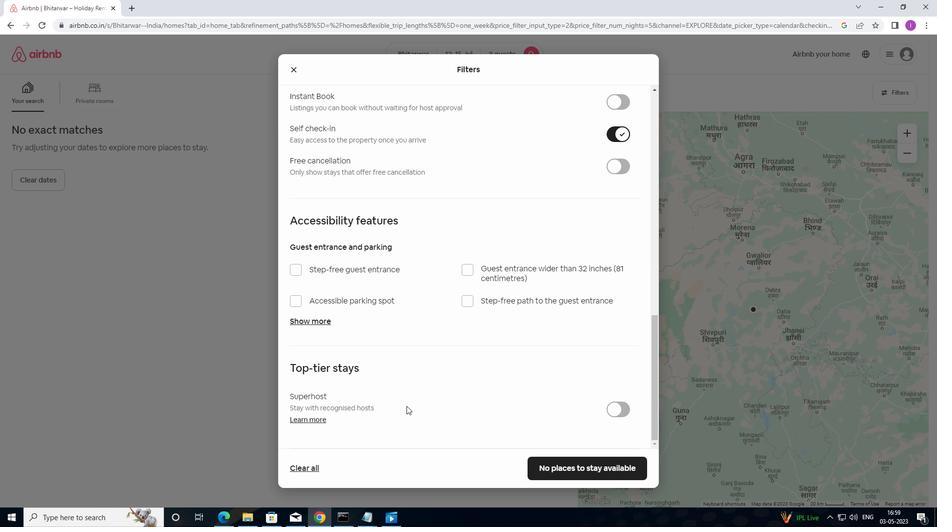 
Action: Mouse scrolled (536, 435) with delta (0, 0)
Screenshot: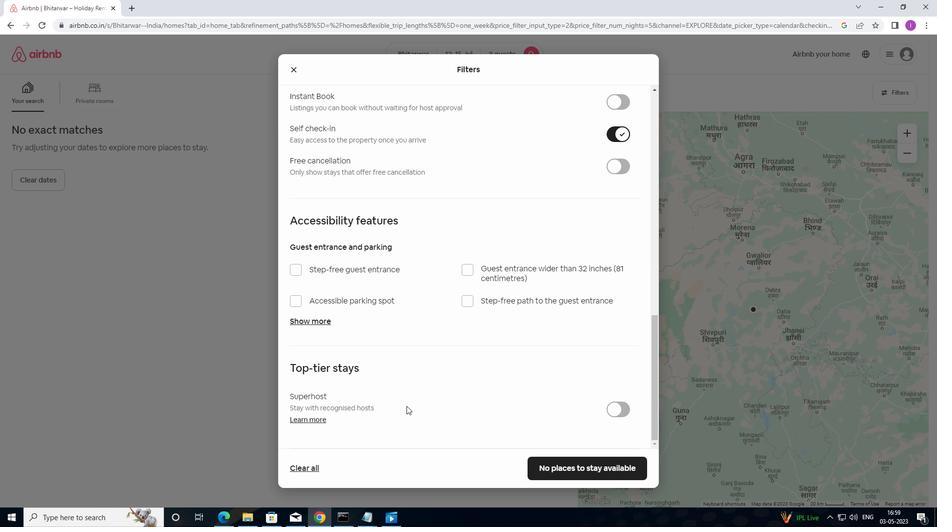 
Action: Mouse moved to (559, 445)
Screenshot: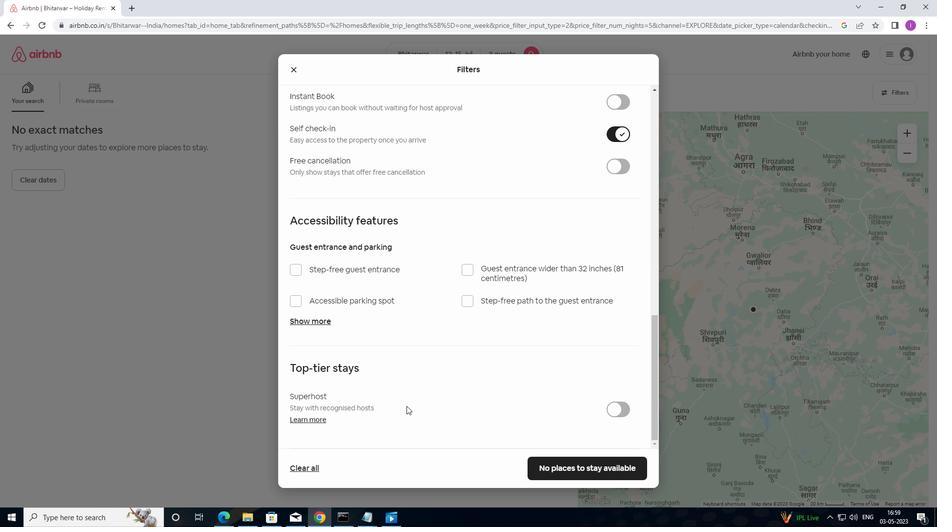 
Action: Mouse scrolled (559, 444) with delta (0, 0)
Screenshot: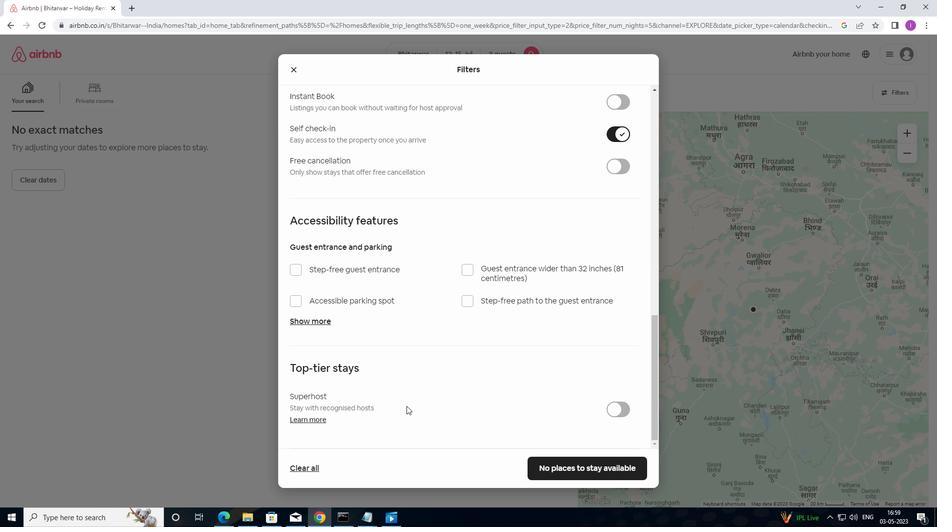 
Action: Mouse moved to (562, 469)
Screenshot: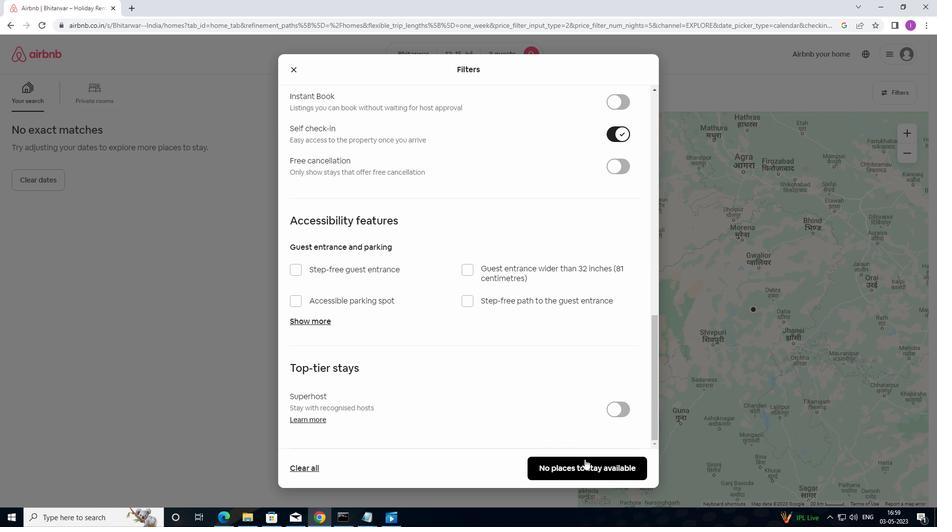 
Action: Mouse pressed left at (562, 469)
Screenshot: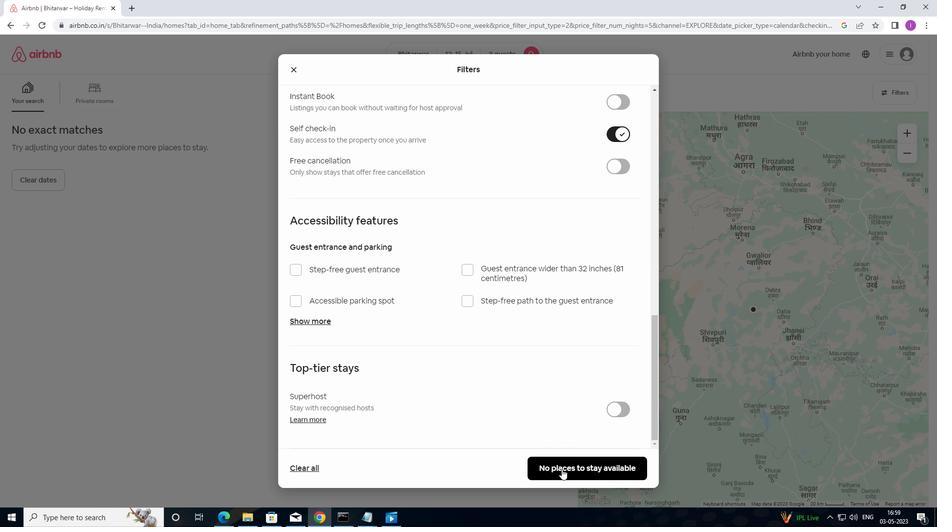 
Action: Mouse moved to (554, 444)
Screenshot: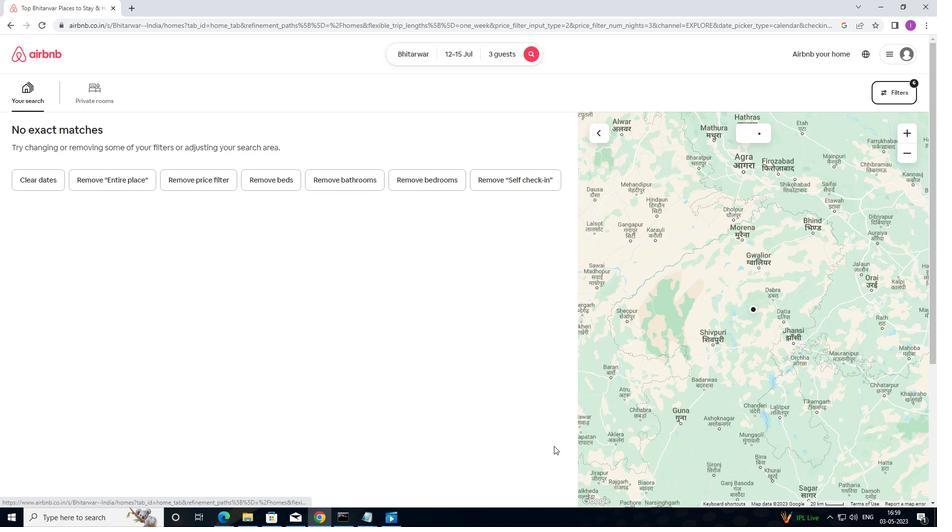 
